 Task: Search one way flight ticket for 2 adults, 2 children, 2 infants in seat in first from Kansas City: Kansas City International Airport (was Mid-continent International) to Greenville: Pitt-greenville Airport on 5-2-2023. Choice of flights is Frontier. Number of bags: 2 carry on bags. Price is upto 81000. Outbound departure time preference is 7:30.
Action: Mouse moved to (306, 268)
Screenshot: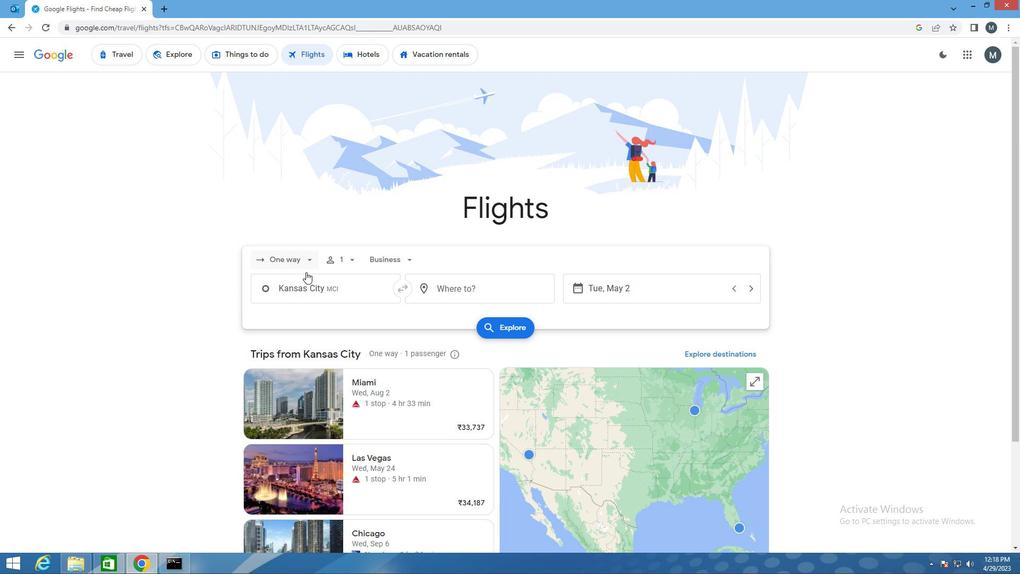 
Action: Mouse pressed left at (306, 268)
Screenshot: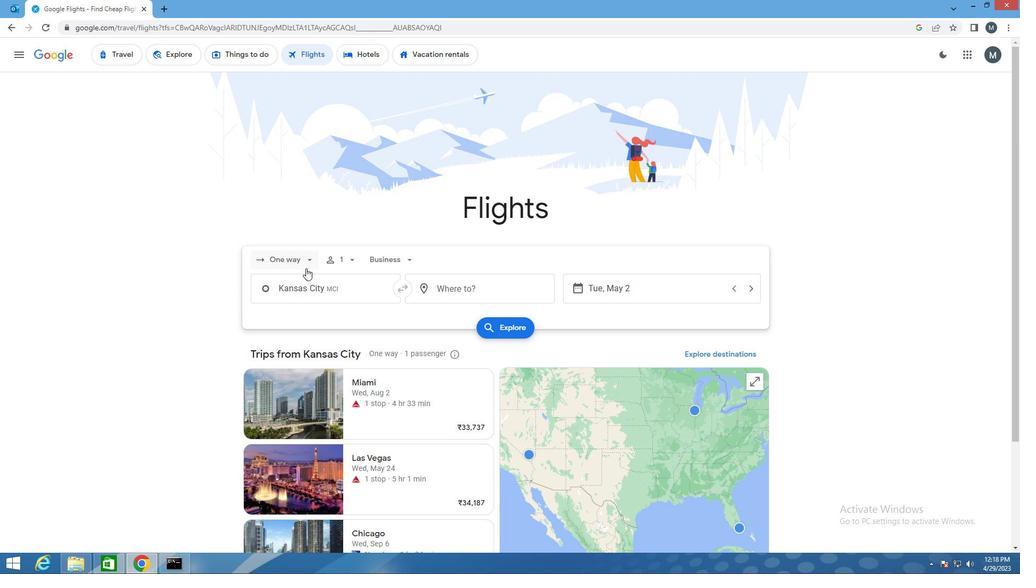 
Action: Mouse moved to (320, 305)
Screenshot: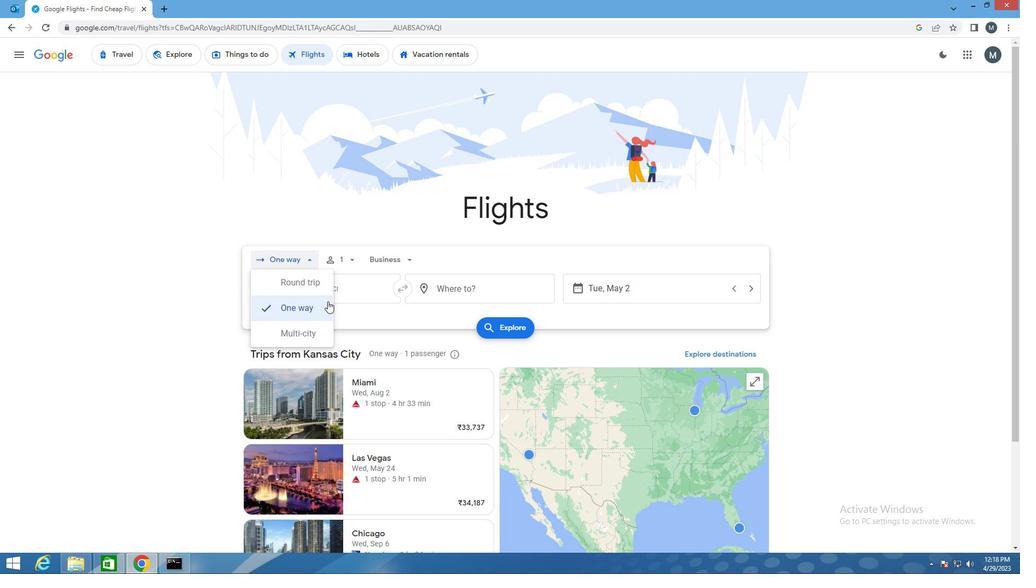 
Action: Mouse pressed left at (320, 305)
Screenshot: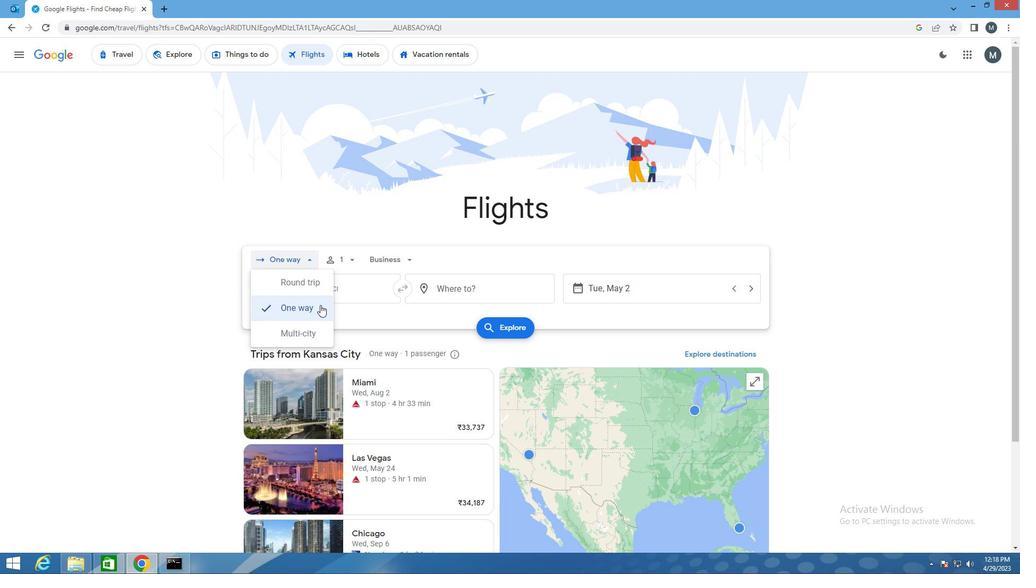 
Action: Mouse moved to (348, 266)
Screenshot: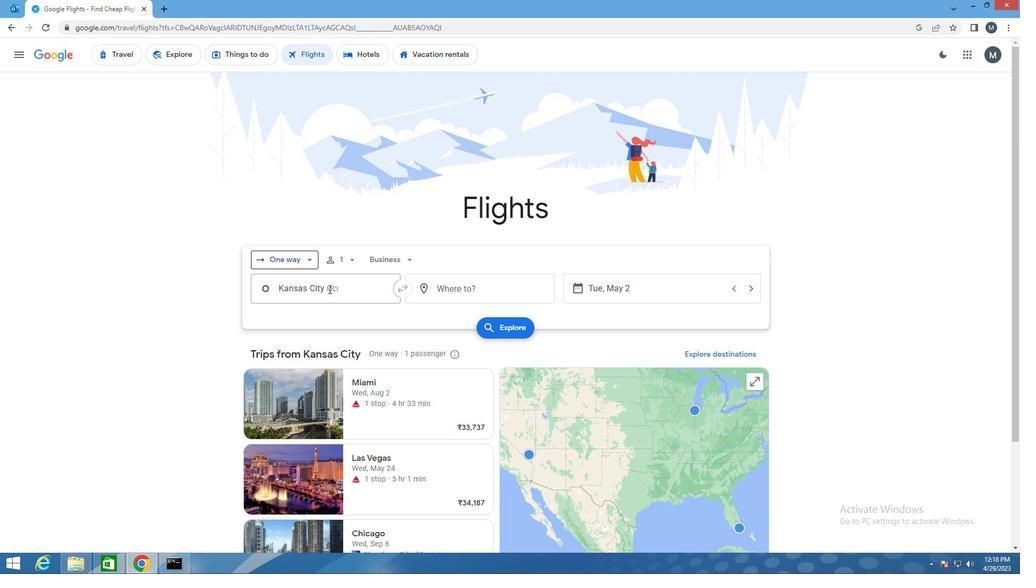 
Action: Mouse pressed left at (348, 266)
Screenshot: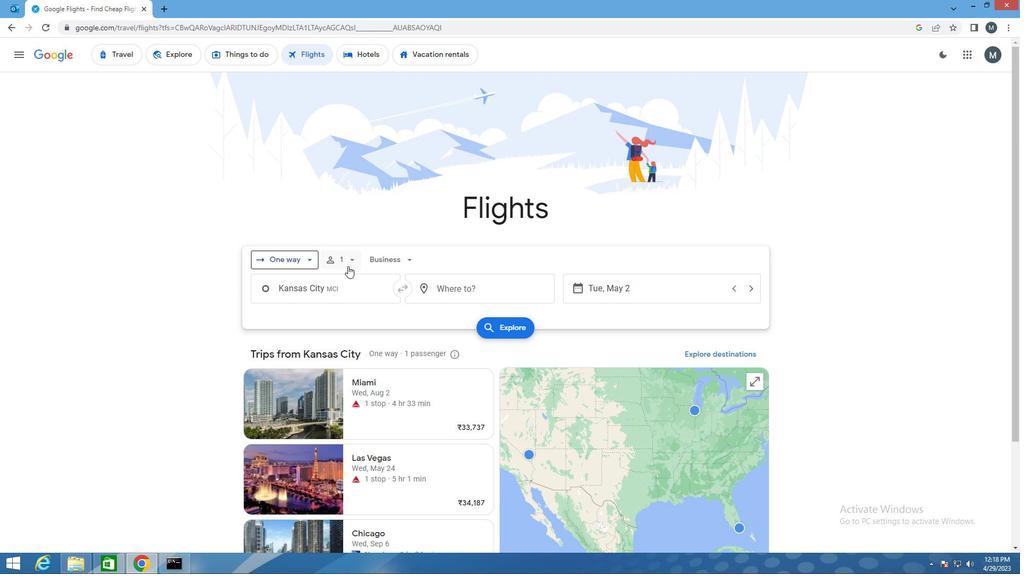 
Action: Mouse moved to (440, 288)
Screenshot: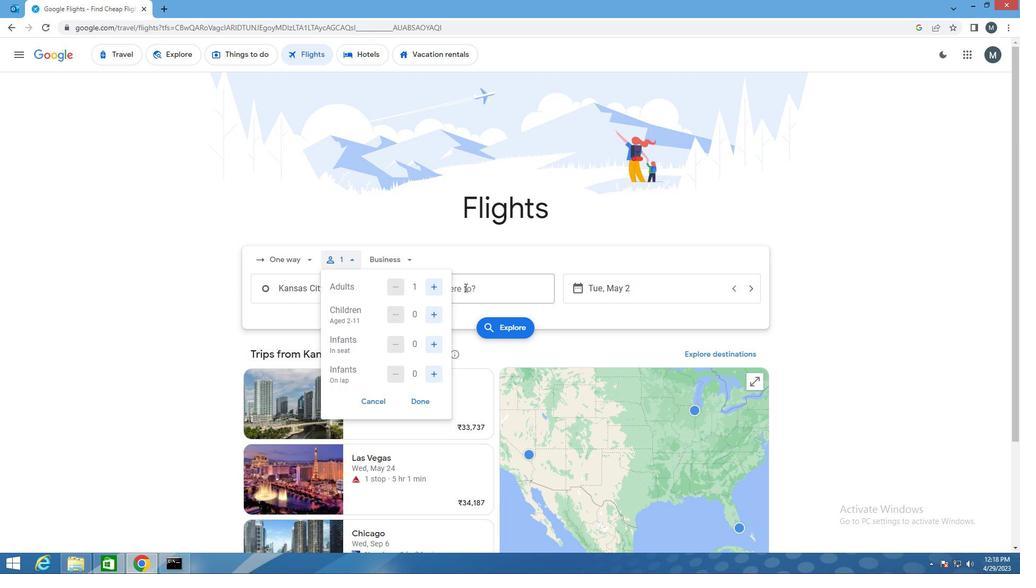 
Action: Mouse pressed left at (440, 288)
Screenshot: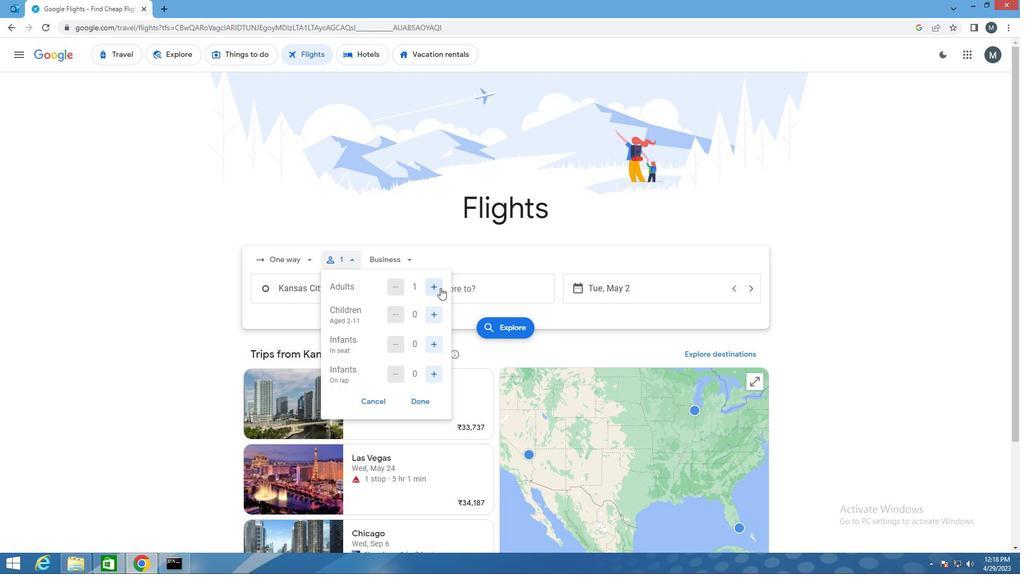 
Action: Mouse moved to (434, 314)
Screenshot: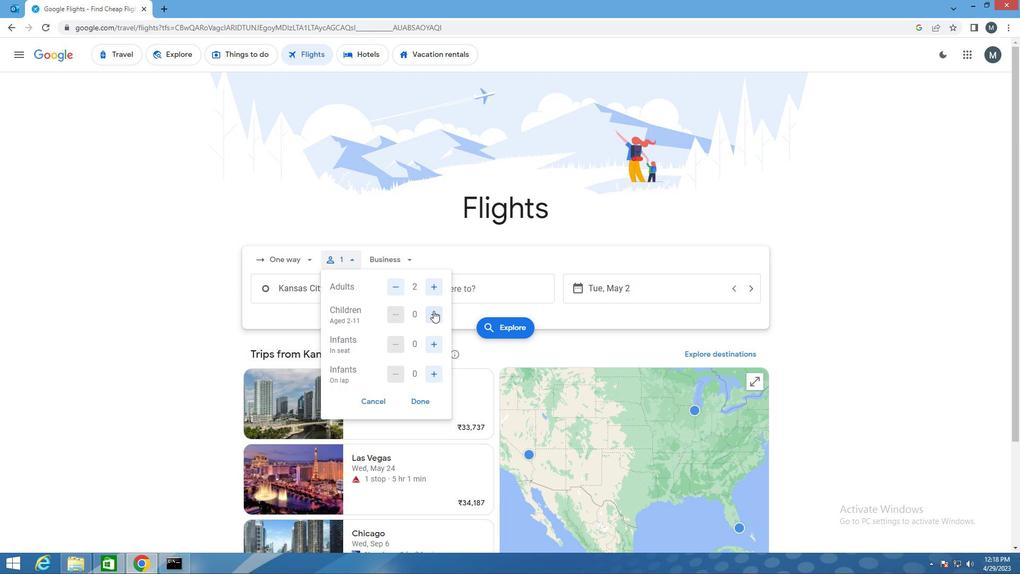 
Action: Mouse pressed left at (434, 314)
Screenshot: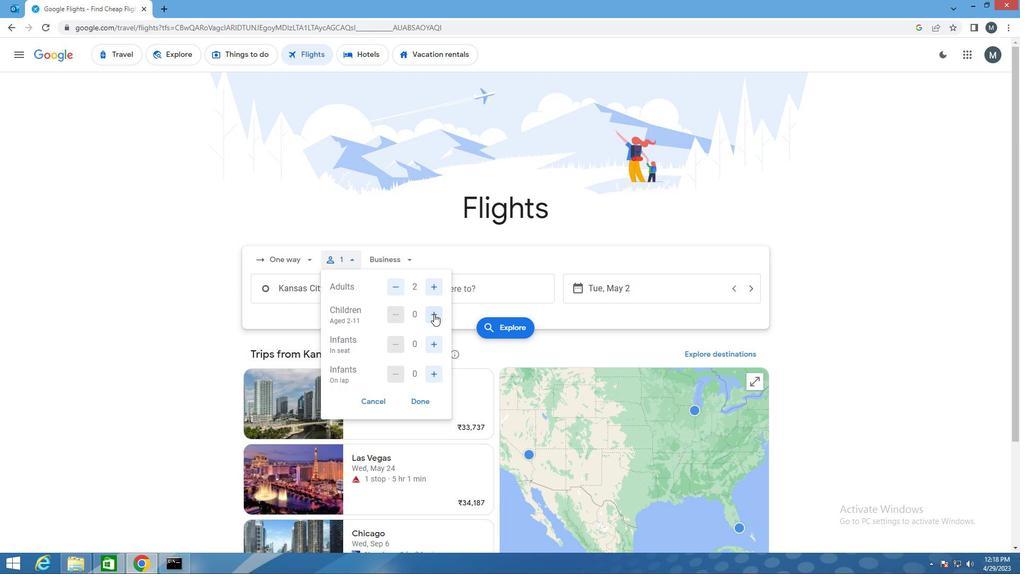 
Action: Mouse moved to (434, 314)
Screenshot: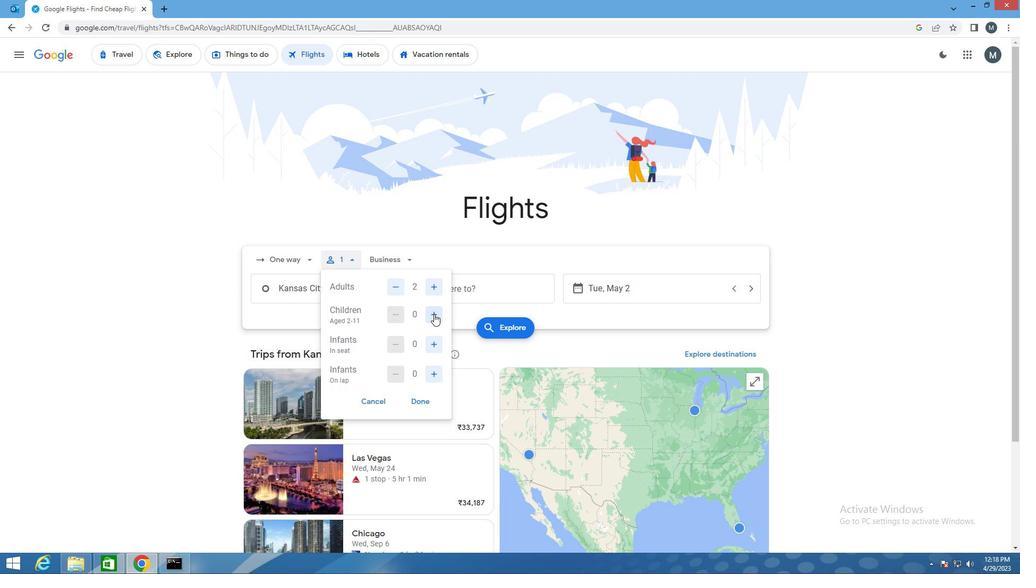 
Action: Mouse pressed left at (434, 314)
Screenshot: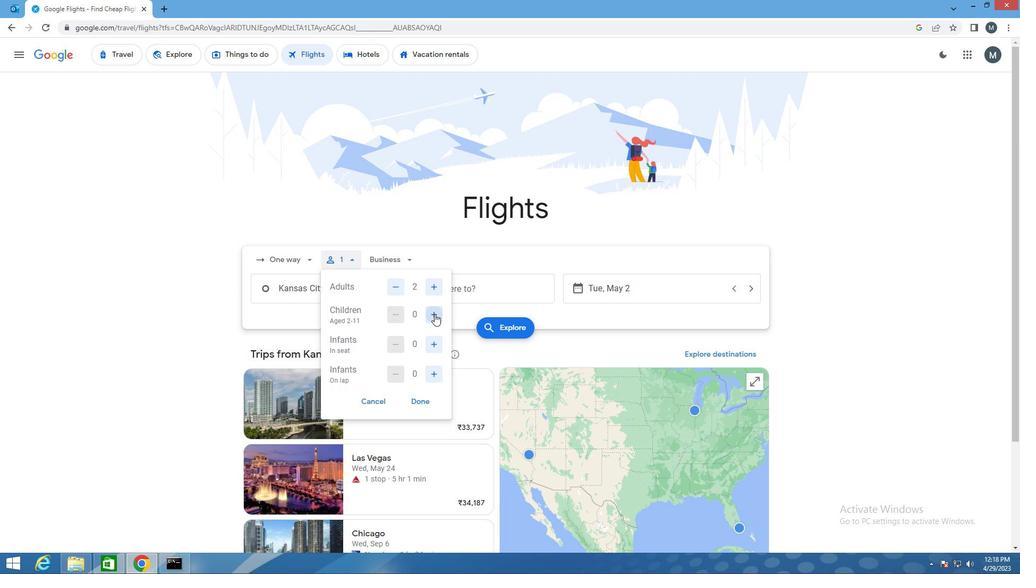 
Action: Mouse moved to (435, 345)
Screenshot: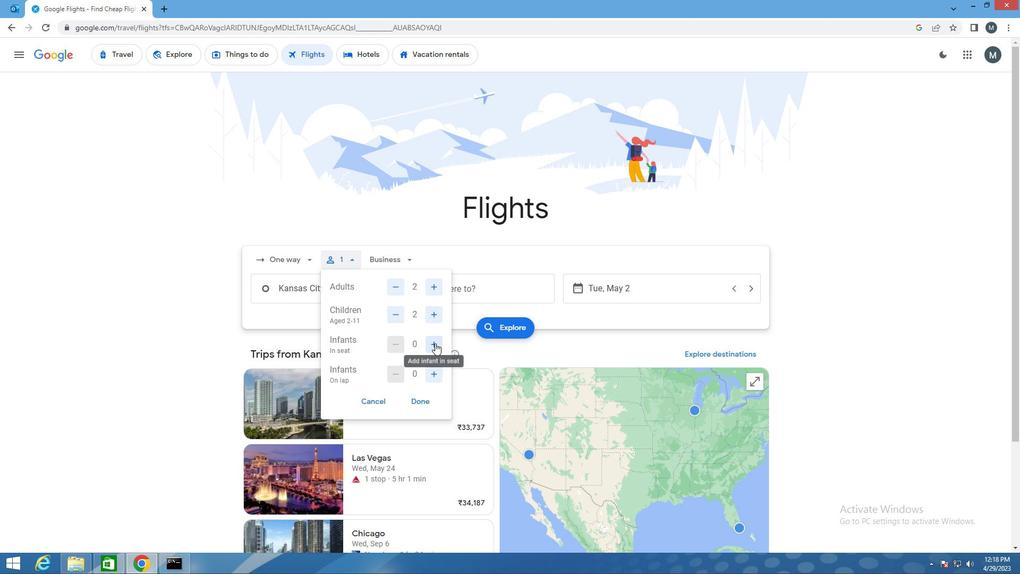 
Action: Mouse pressed left at (435, 345)
Screenshot: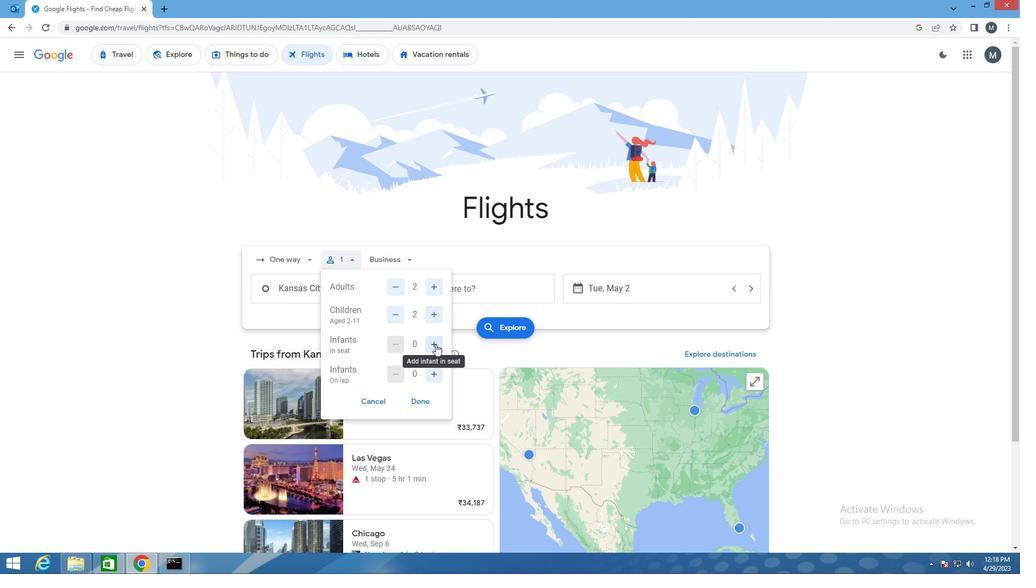 
Action: Mouse pressed left at (435, 345)
Screenshot: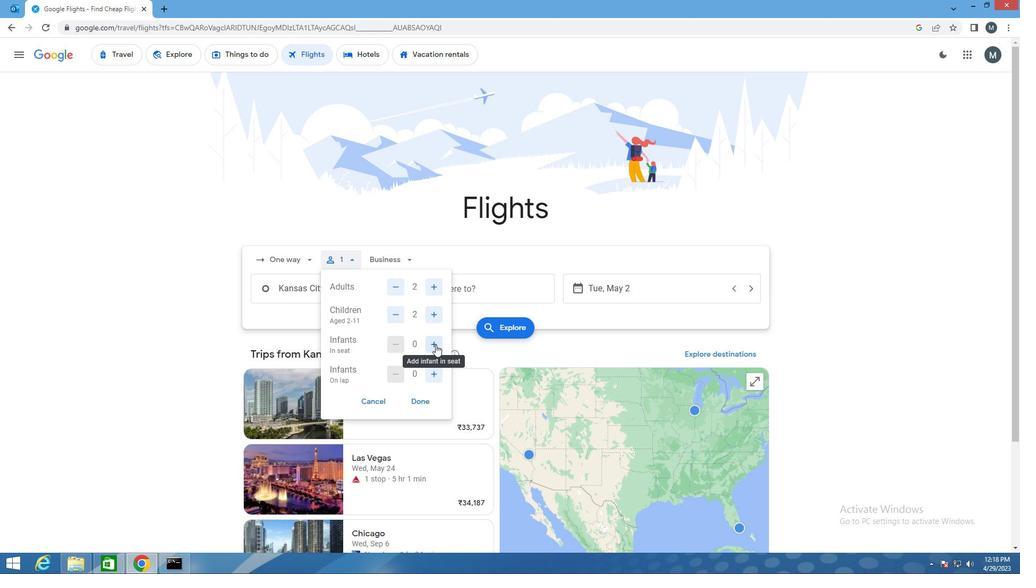 
Action: Mouse moved to (433, 400)
Screenshot: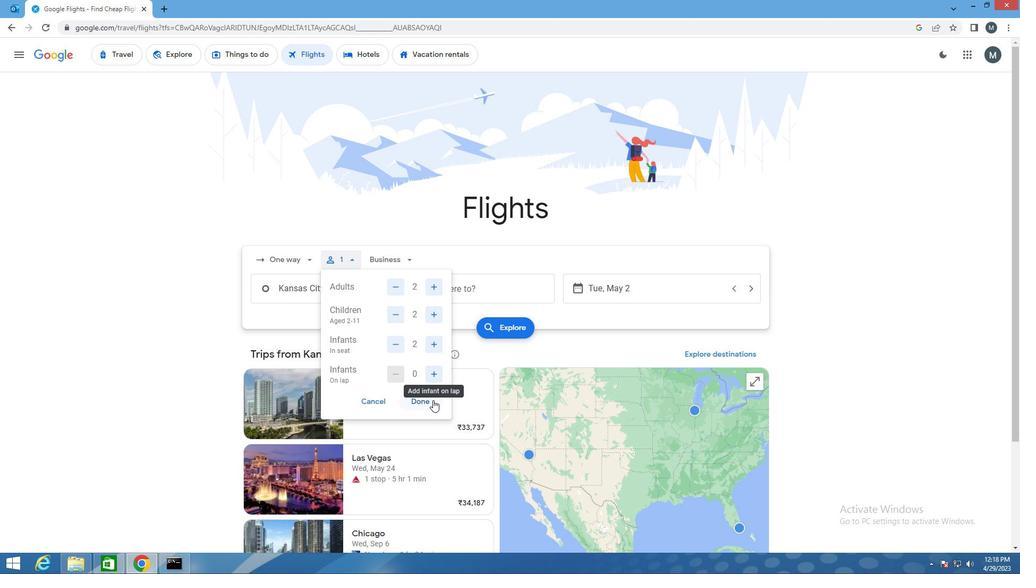 
Action: Mouse pressed left at (433, 400)
Screenshot: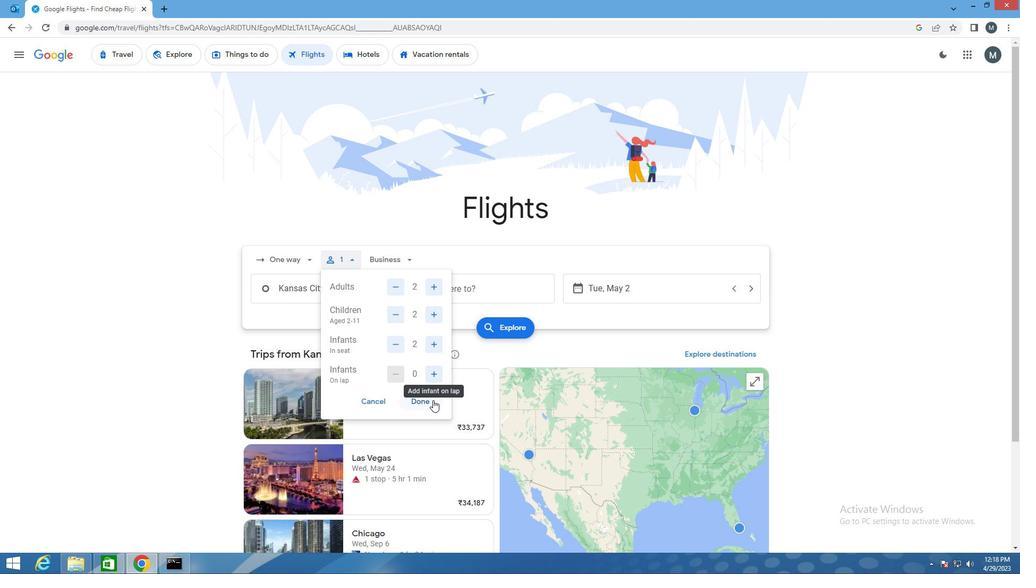 
Action: Mouse moved to (403, 257)
Screenshot: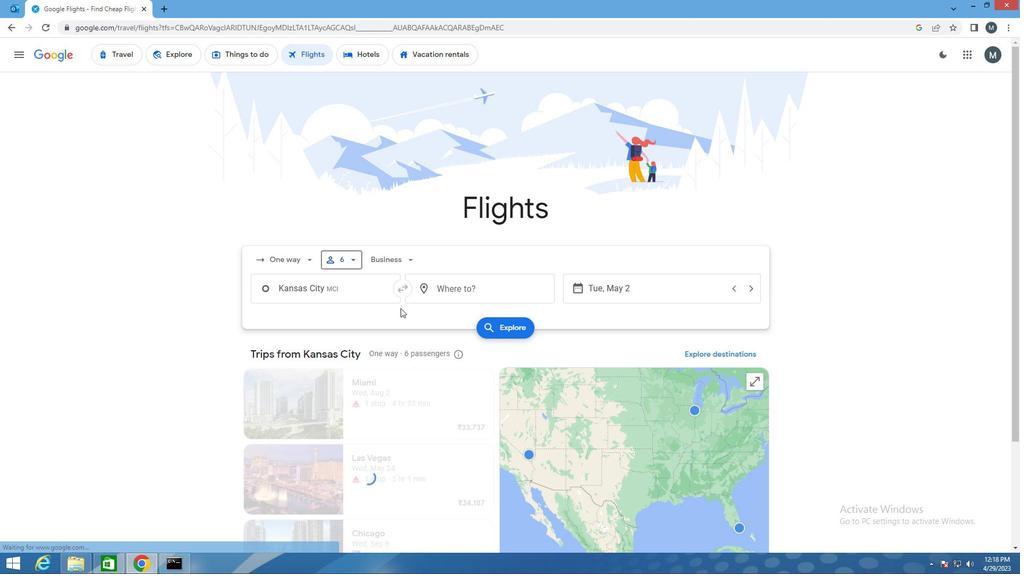 
Action: Mouse pressed left at (403, 257)
Screenshot: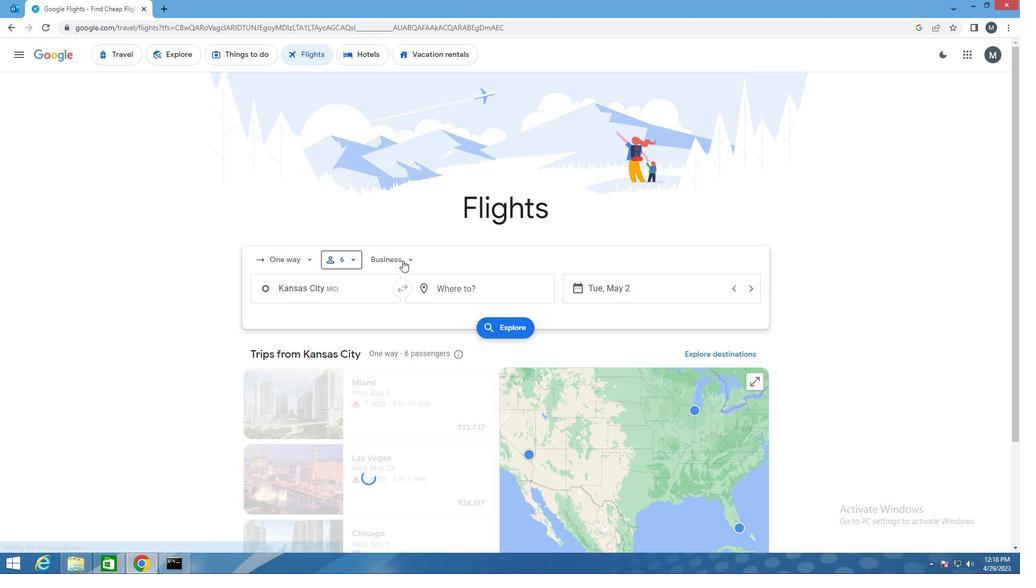 
Action: Mouse moved to (419, 356)
Screenshot: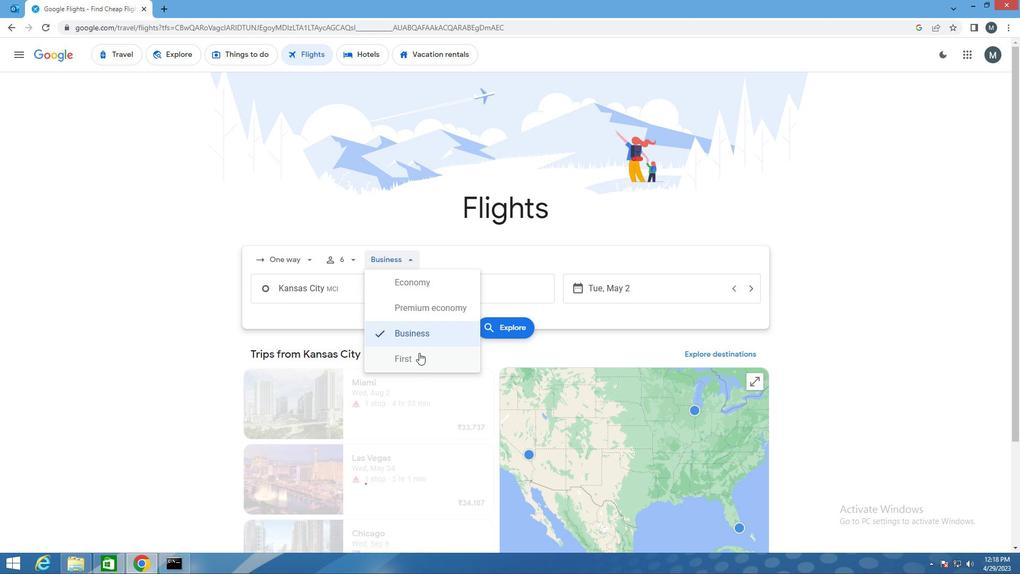 
Action: Mouse pressed left at (419, 356)
Screenshot: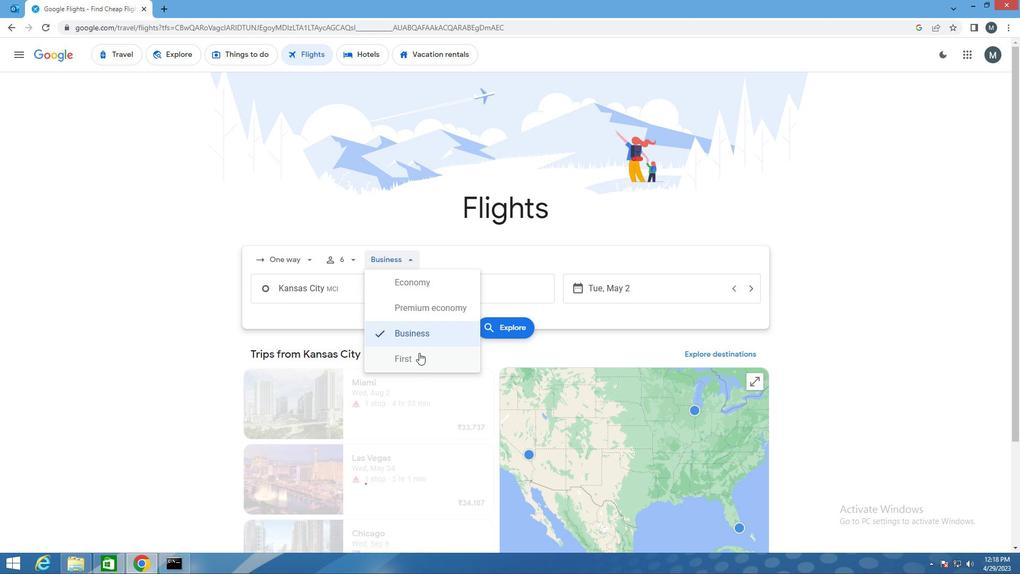 
Action: Mouse moved to (340, 286)
Screenshot: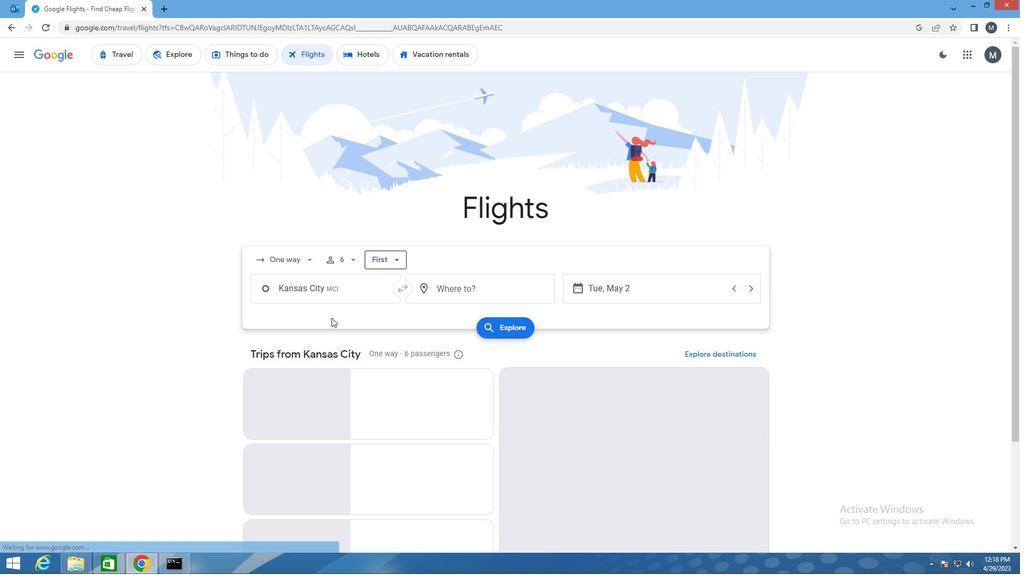 
Action: Mouse pressed left at (340, 286)
Screenshot: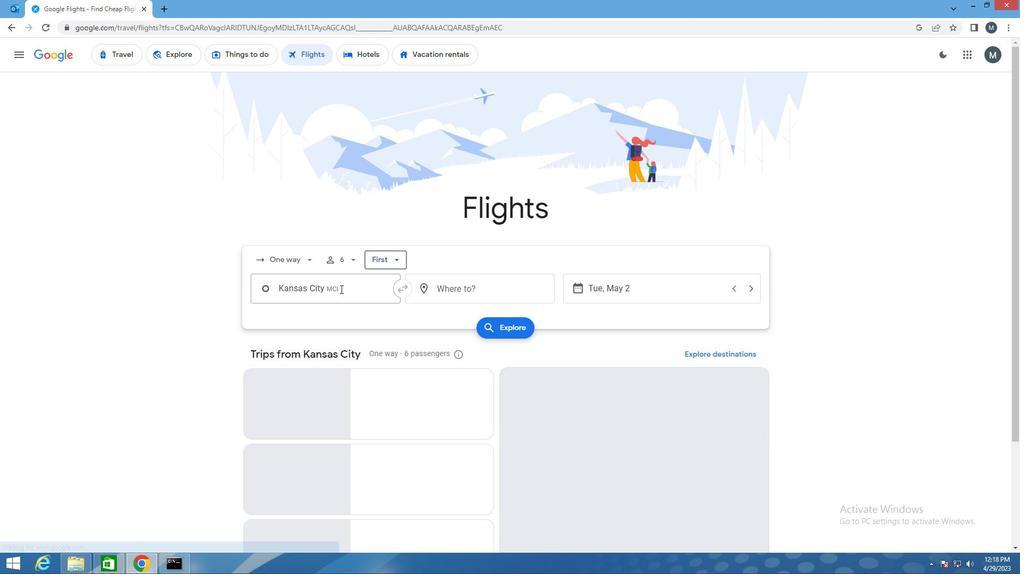 
Action: Key pressed m
Screenshot: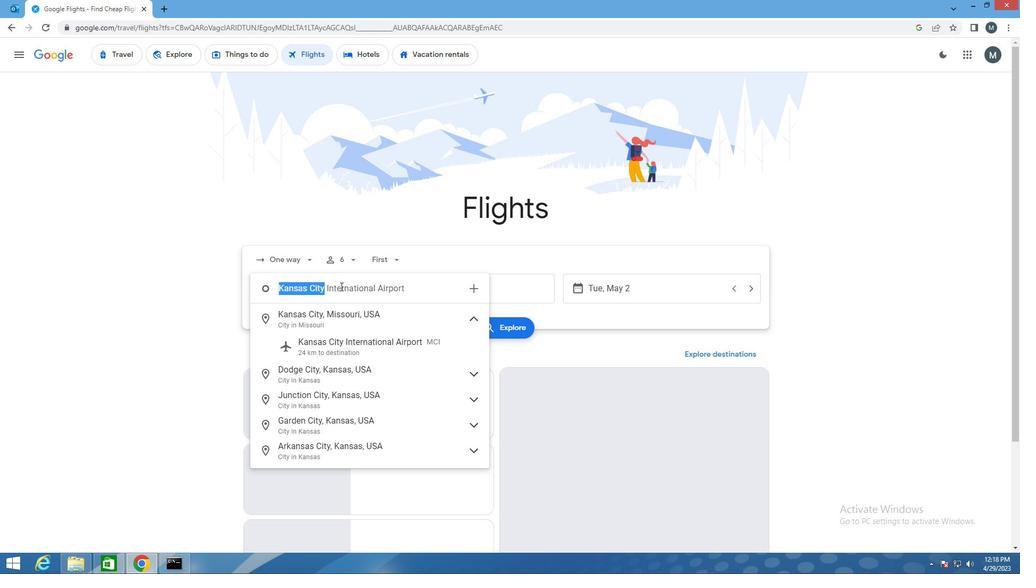 
Action: Mouse moved to (340, 286)
Screenshot: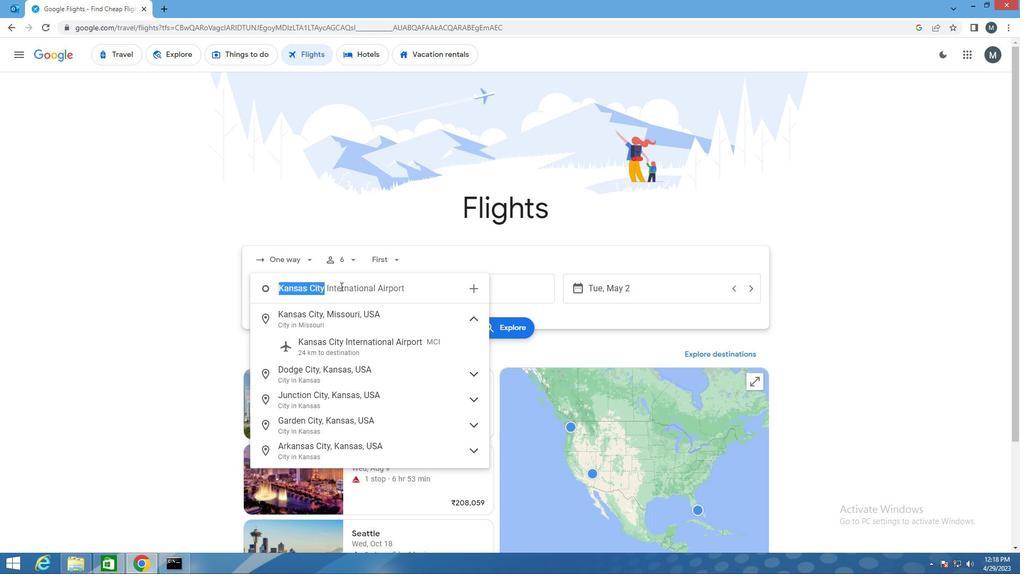 
Action: Key pressed ci
Screenshot: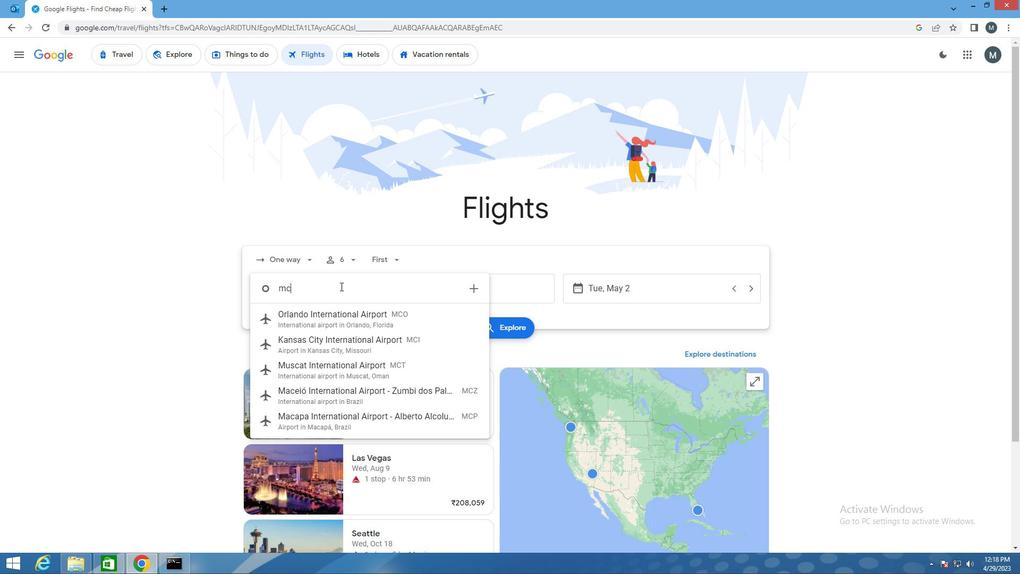 
Action: Mouse moved to (351, 321)
Screenshot: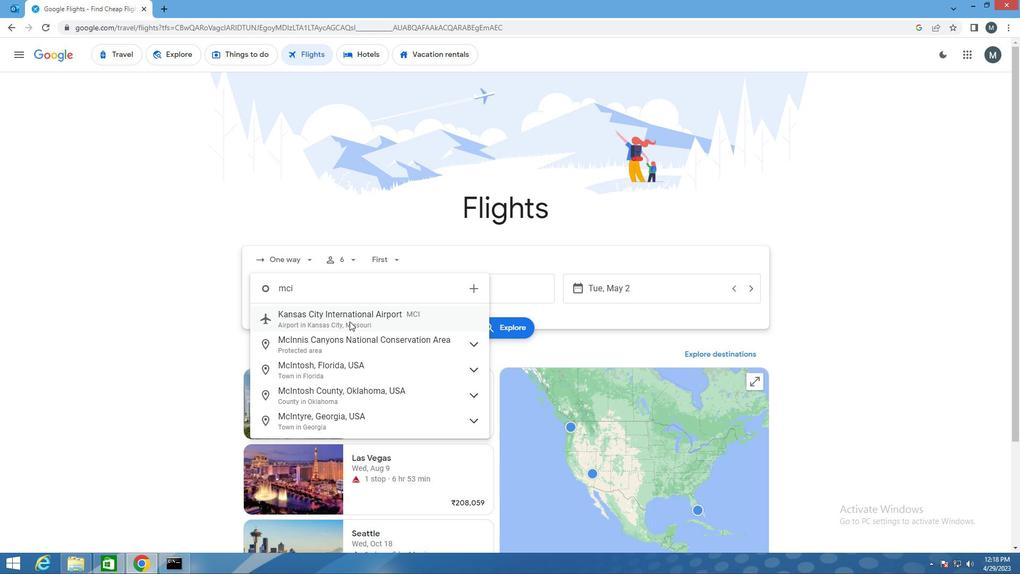 
Action: Mouse pressed left at (351, 321)
Screenshot: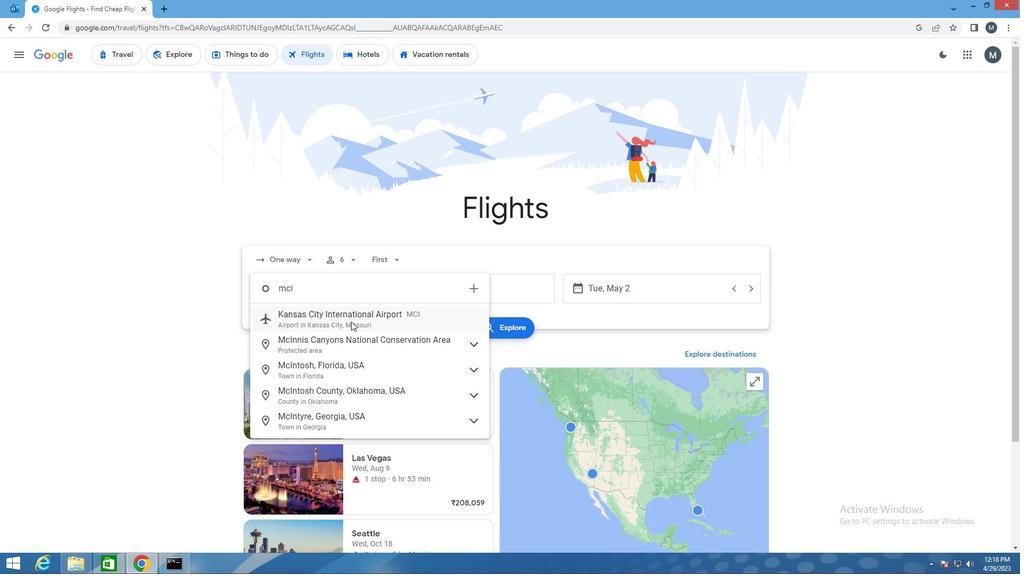 
Action: Mouse pressed left at (351, 321)
Screenshot: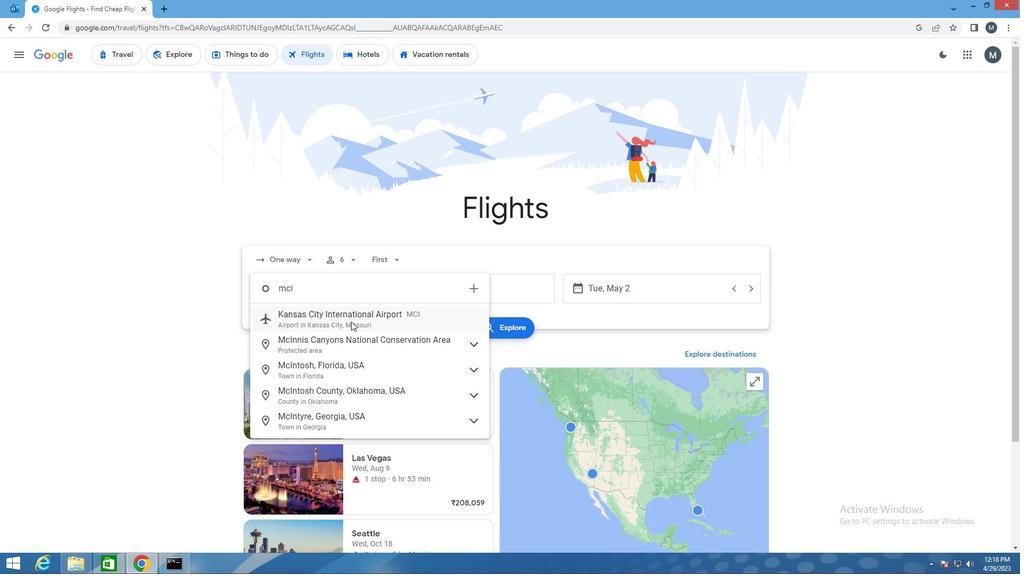 
Action: Mouse moved to (443, 294)
Screenshot: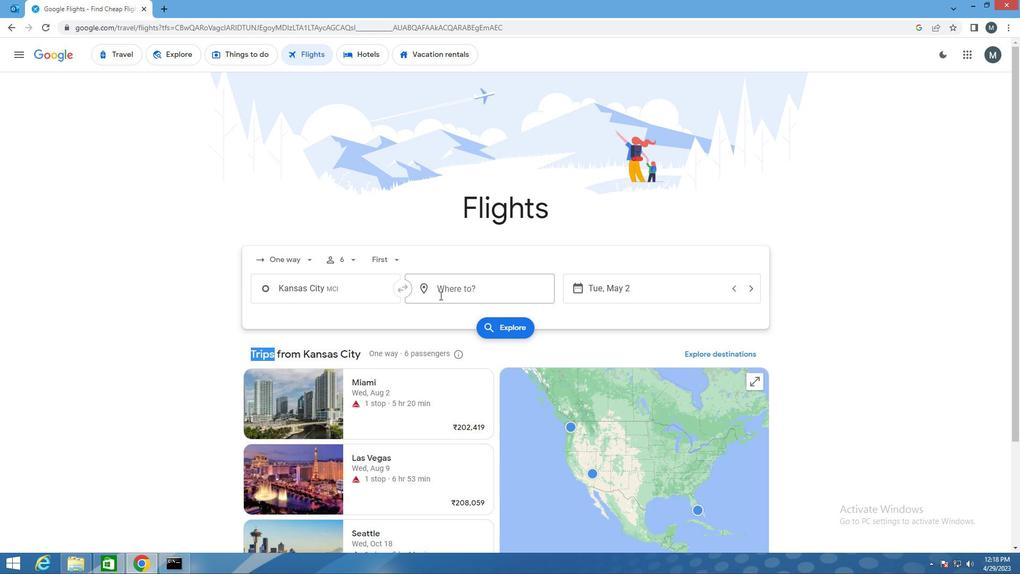 
Action: Mouse pressed left at (443, 294)
Screenshot: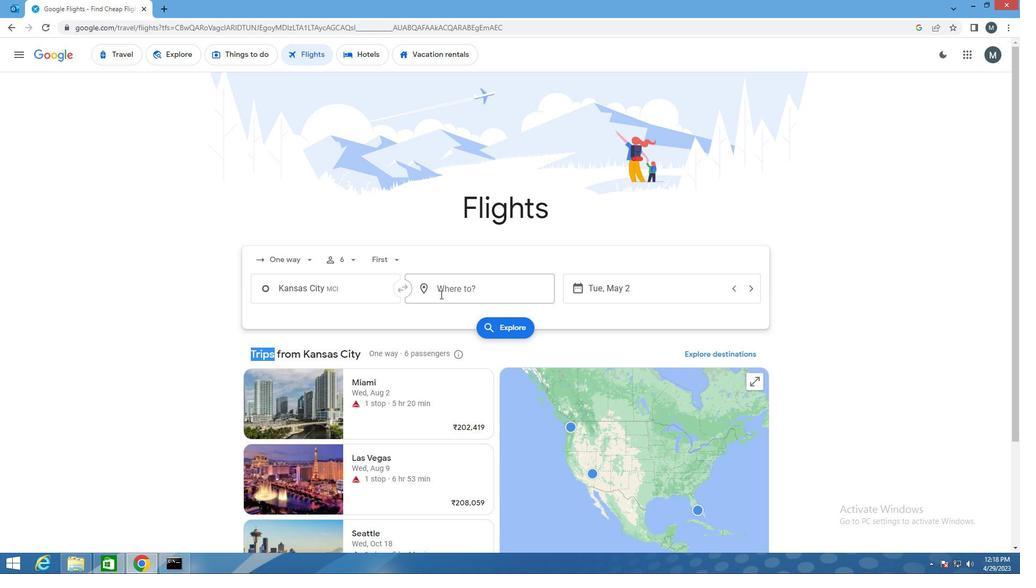
Action: Mouse moved to (436, 296)
Screenshot: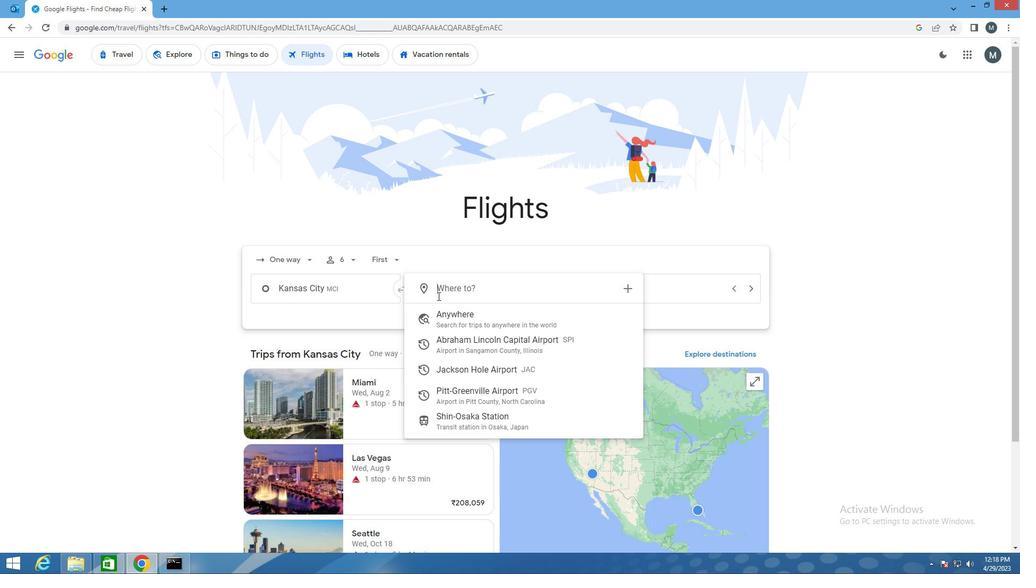
Action: Key pressed p
Screenshot: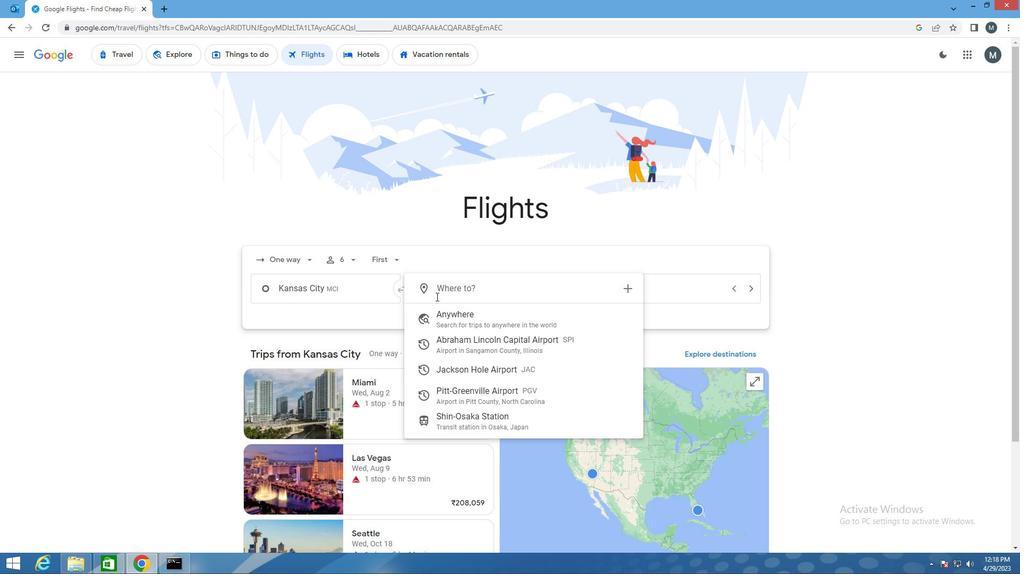 
Action: Mouse moved to (434, 297)
Screenshot: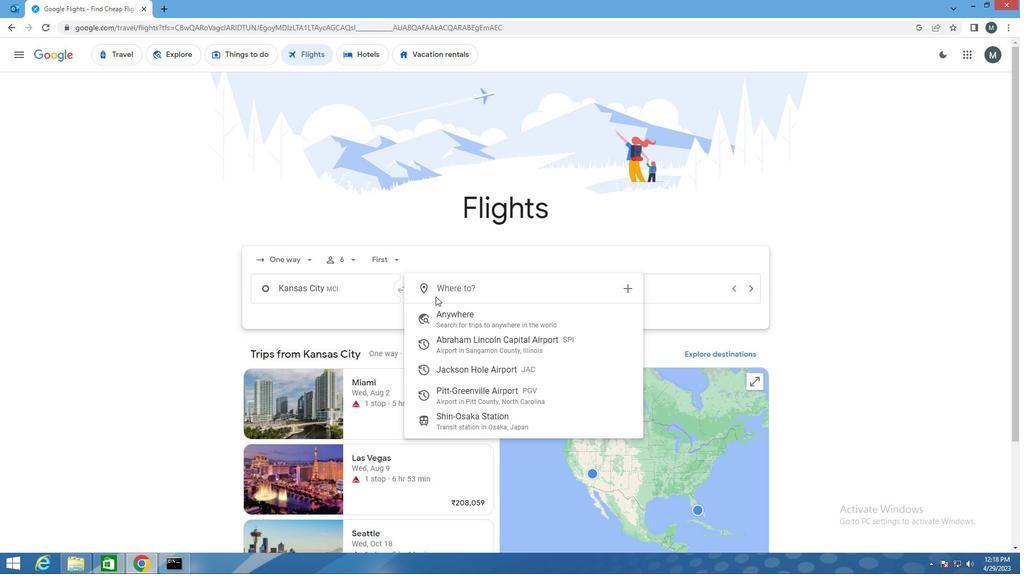 
Action: Key pressed c
Screenshot: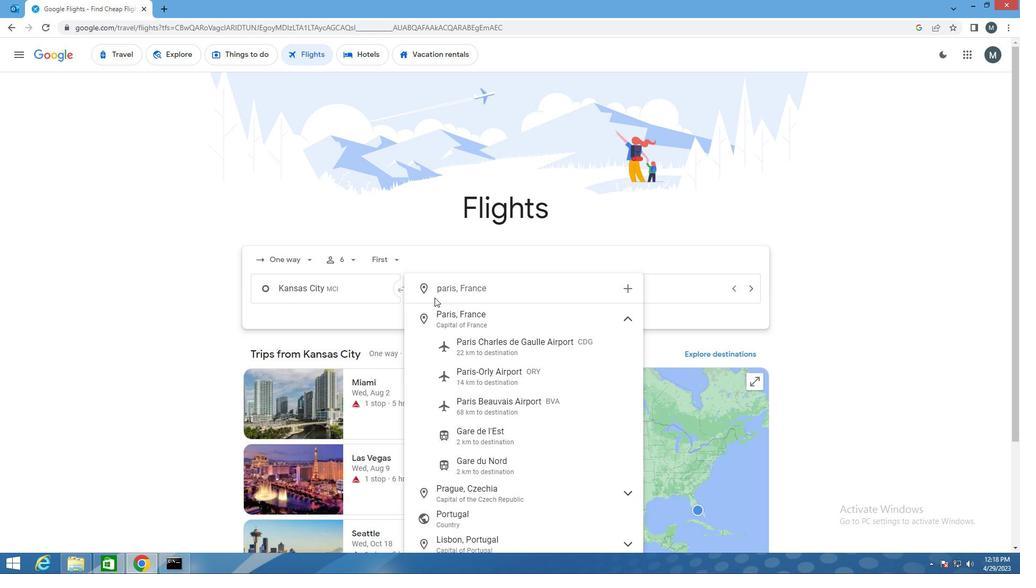 
Action: Mouse moved to (434, 298)
Screenshot: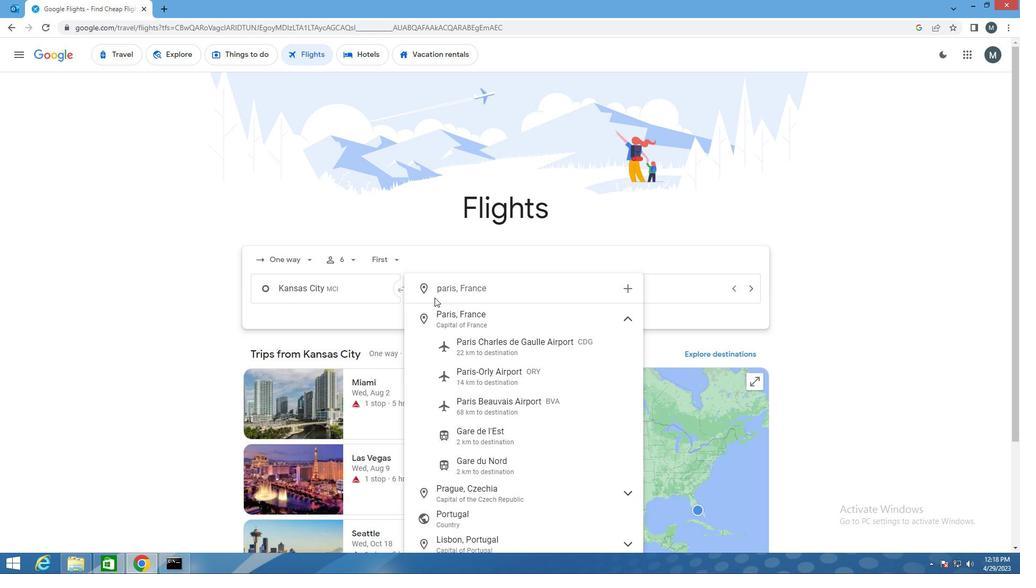 
Action: Key pressed b
Screenshot: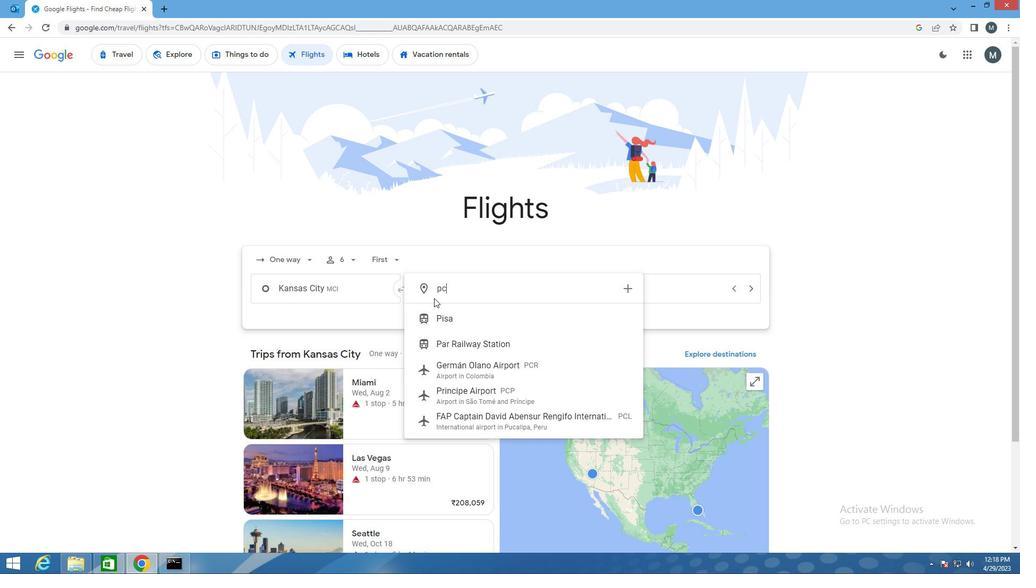 
Action: Mouse moved to (454, 307)
Screenshot: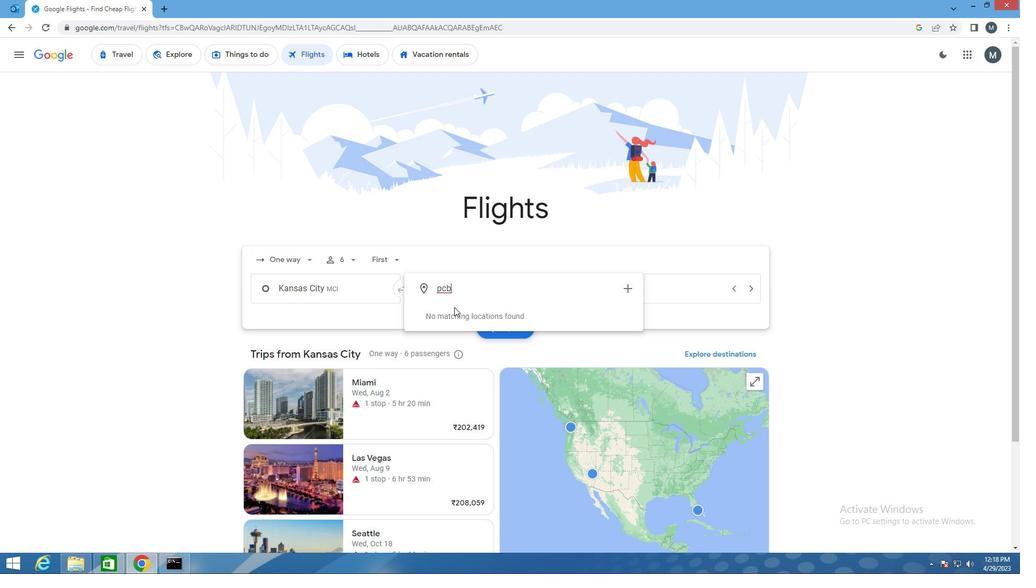 
Action: Key pressed <Key.backspace>
Screenshot: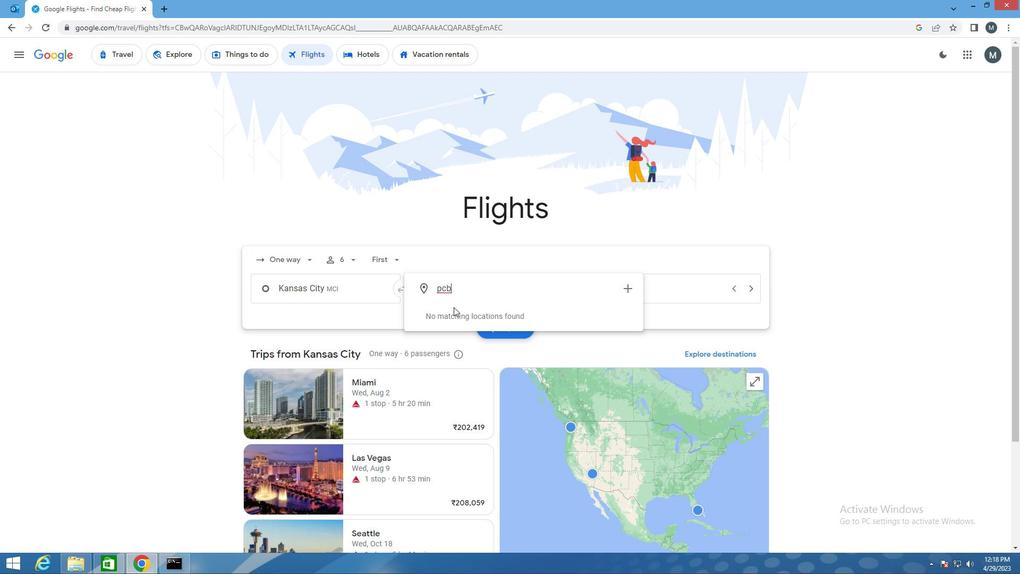 
Action: Mouse moved to (454, 307)
Screenshot: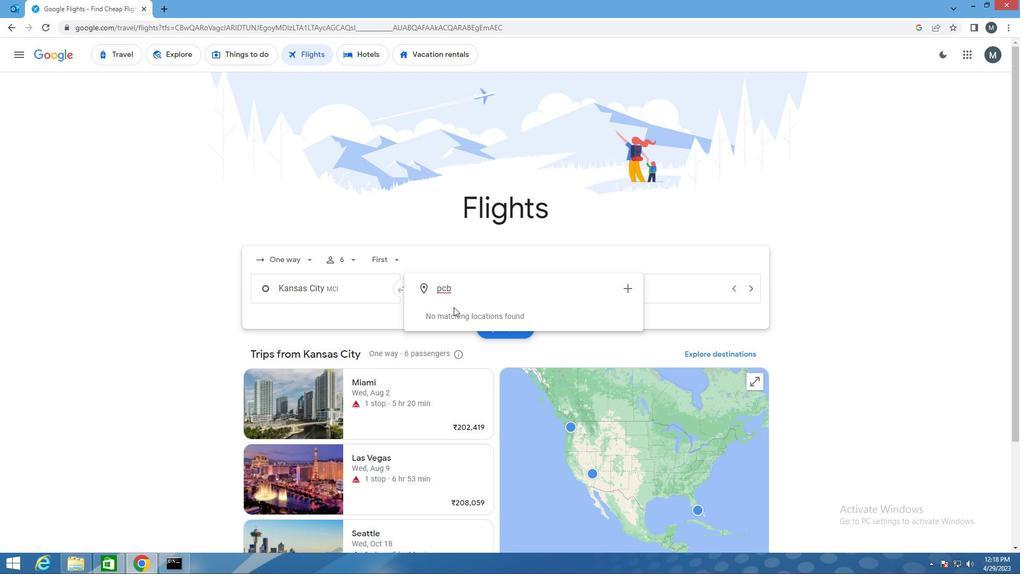 
Action: Key pressed <Key.backspace>
Screenshot: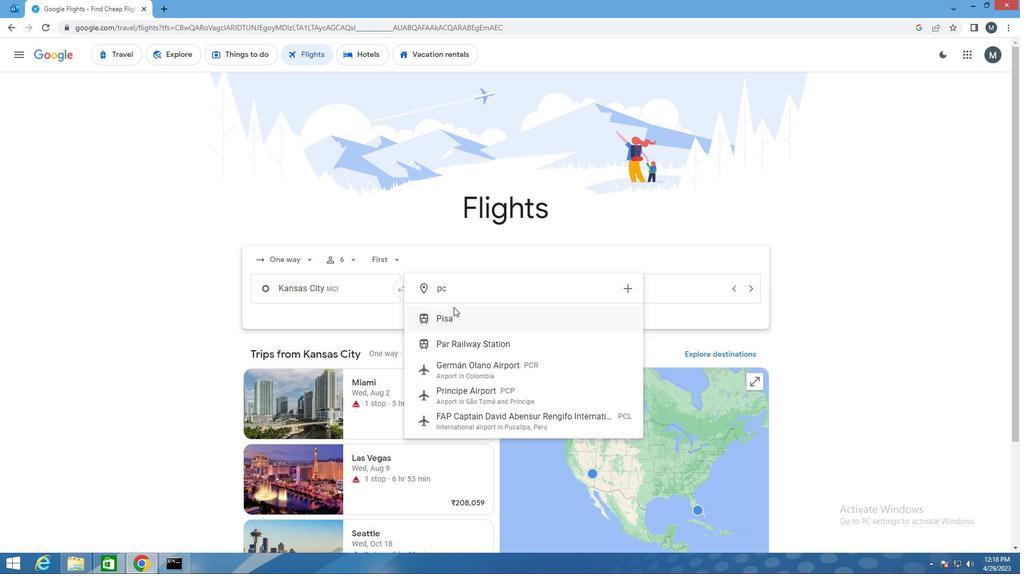 
Action: Mouse moved to (446, 309)
Screenshot: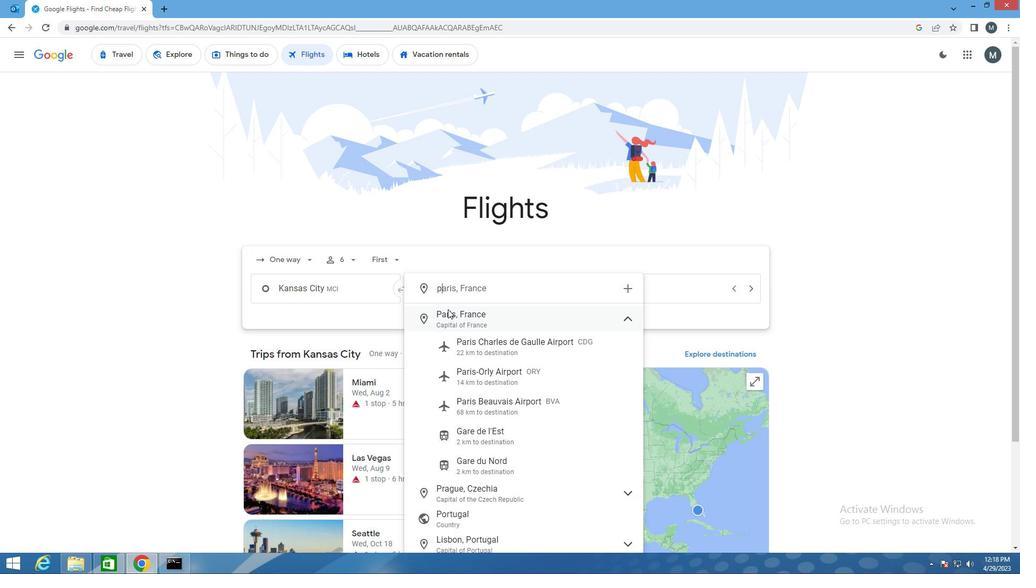 
Action: Key pressed gv
Screenshot: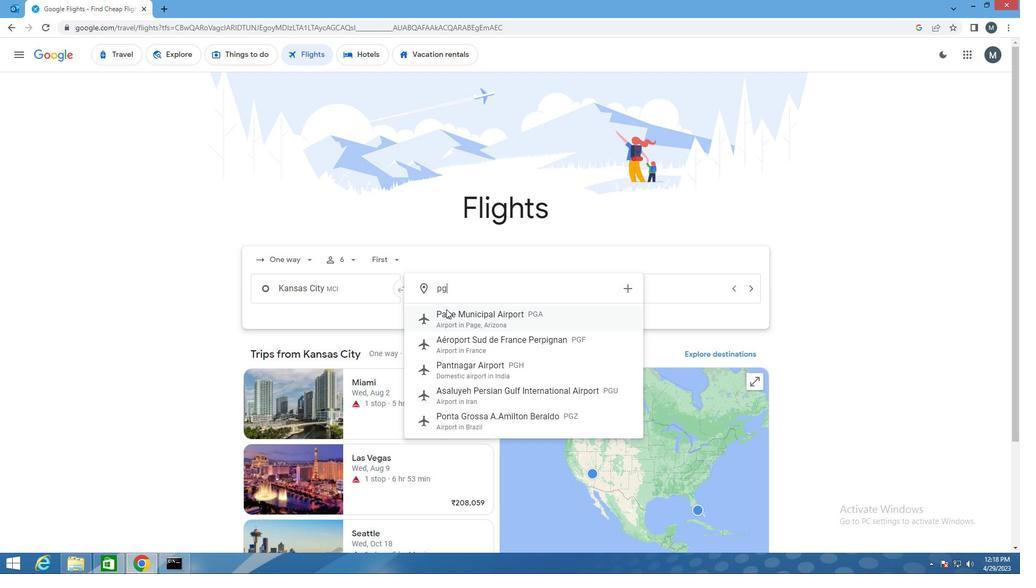 
Action: Mouse moved to (526, 321)
Screenshot: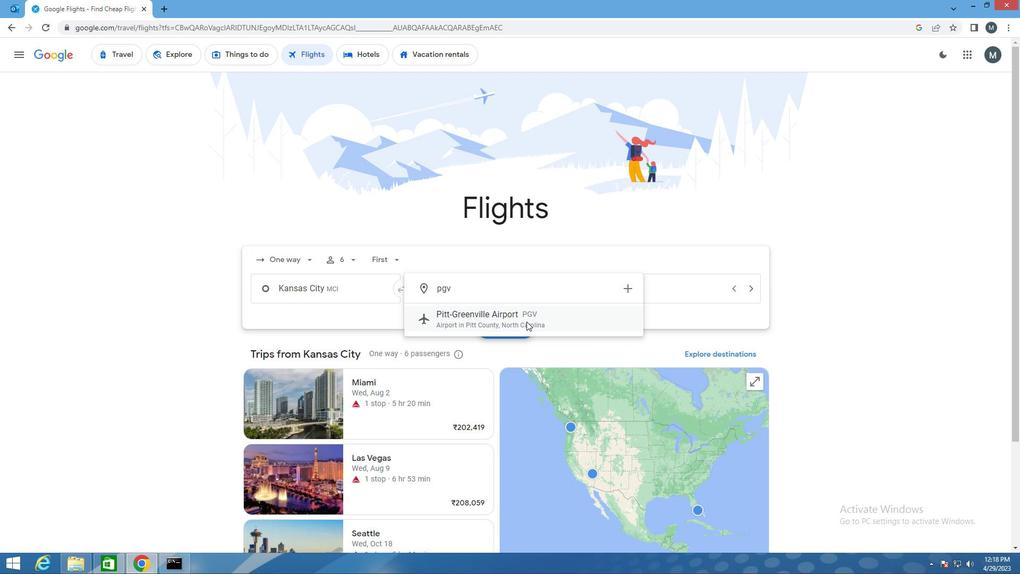 
Action: Mouse pressed left at (526, 321)
Screenshot: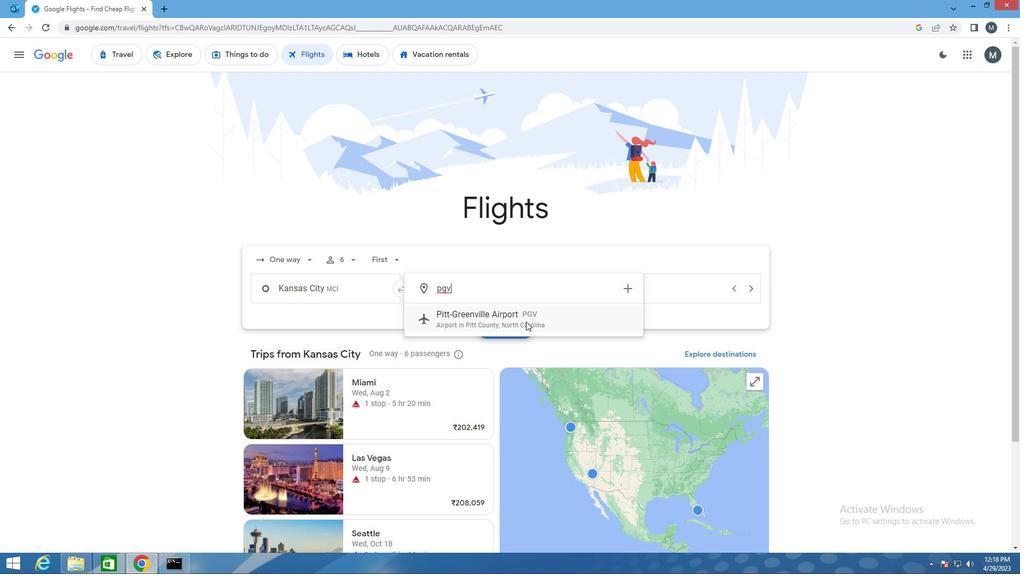 
Action: Mouse moved to (589, 291)
Screenshot: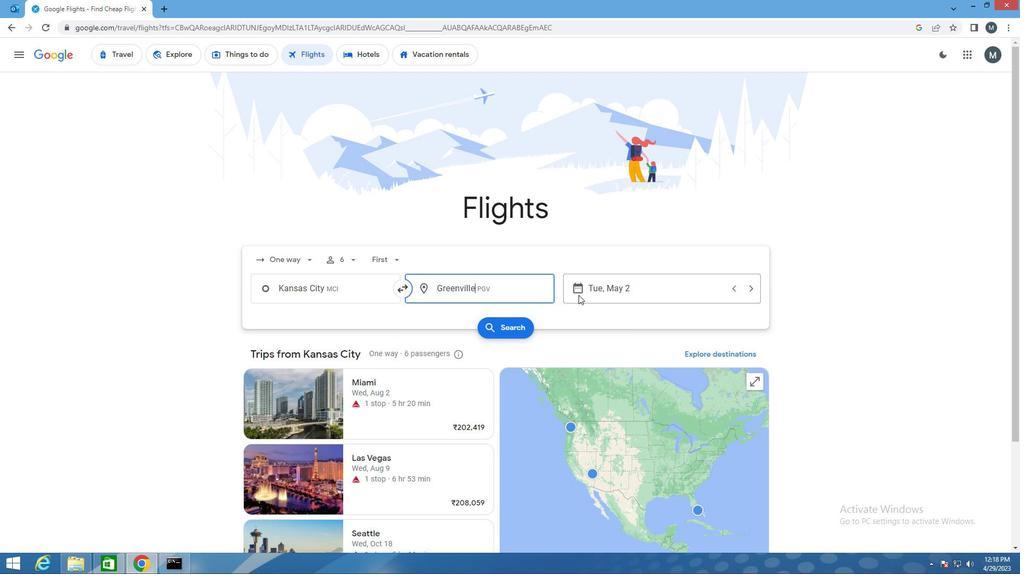 
Action: Mouse pressed left at (589, 291)
Screenshot: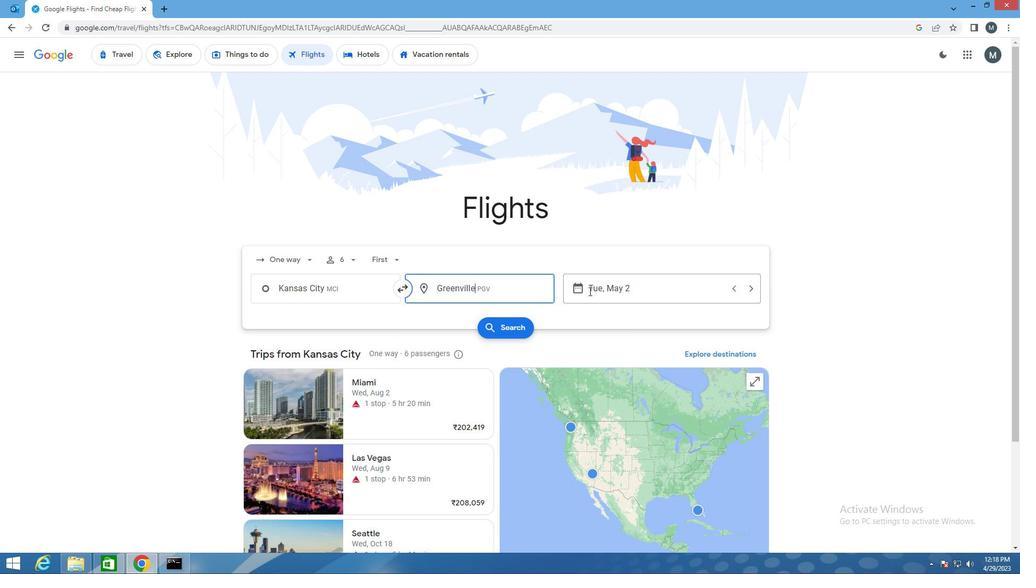 
Action: Mouse moved to (638, 359)
Screenshot: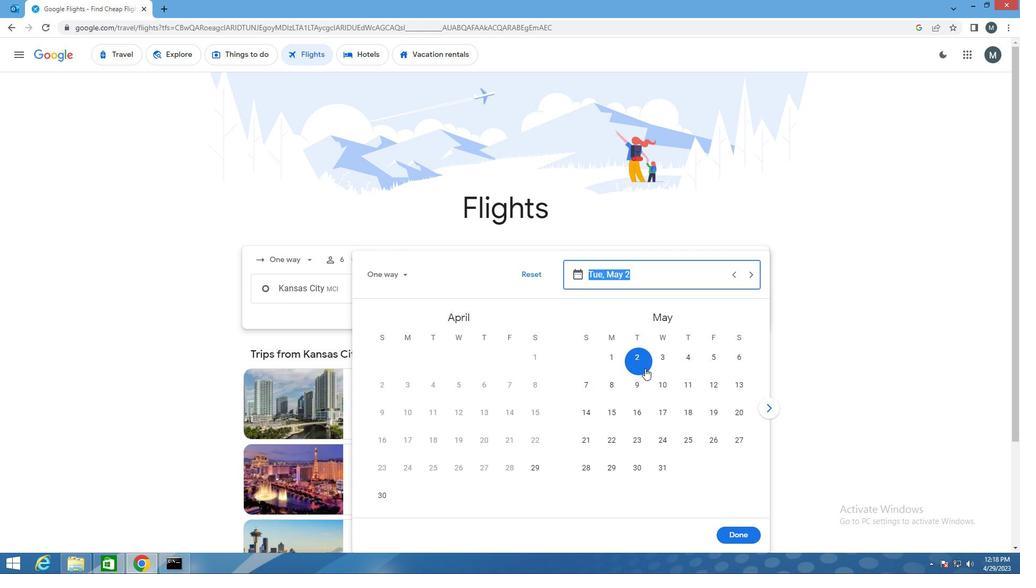 
Action: Mouse pressed left at (638, 359)
Screenshot: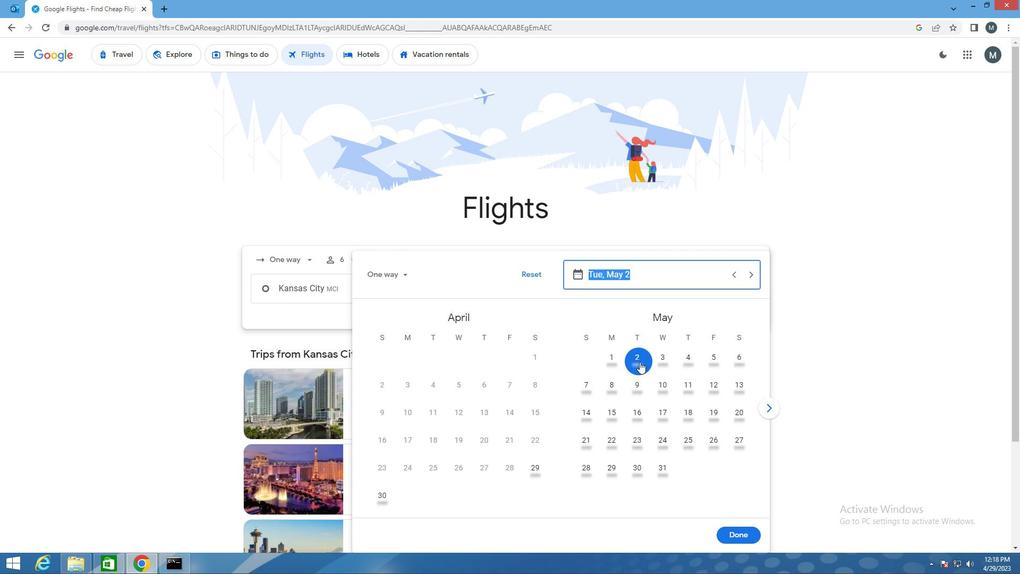 
Action: Mouse moved to (733, 529)
Screenshot: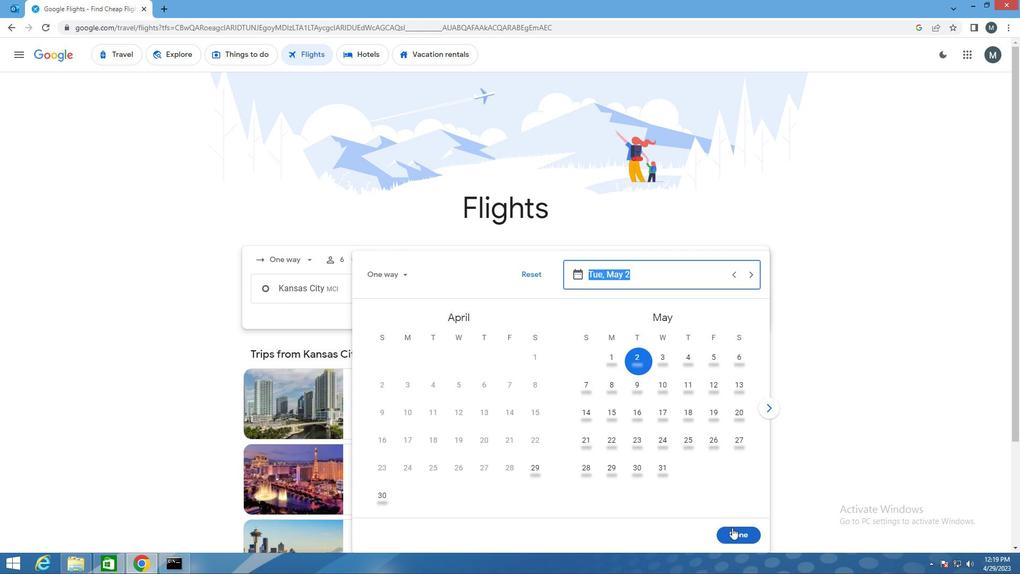 
Action: Mouse pressed left at (733, 529)
Screenshot: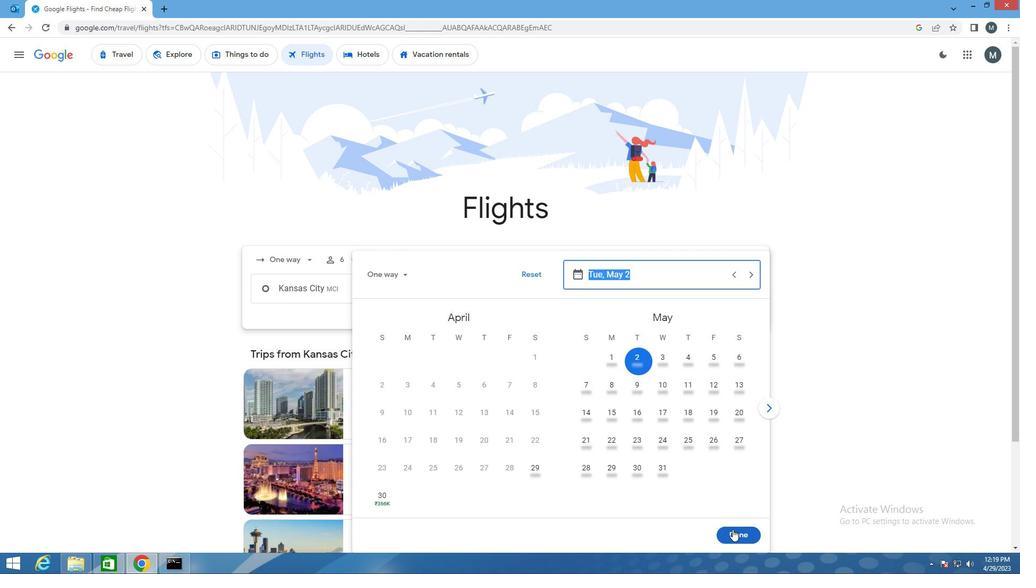 
Action: Mouse moved to (506, 330)
Screenshot: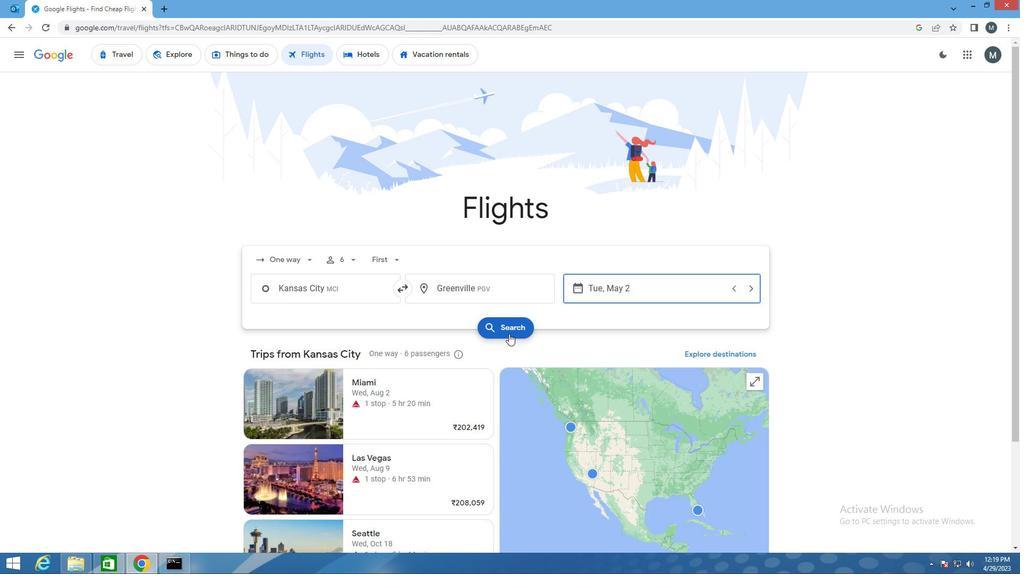 
Action: Mouse pressed left at (506, 330)
Screenshot: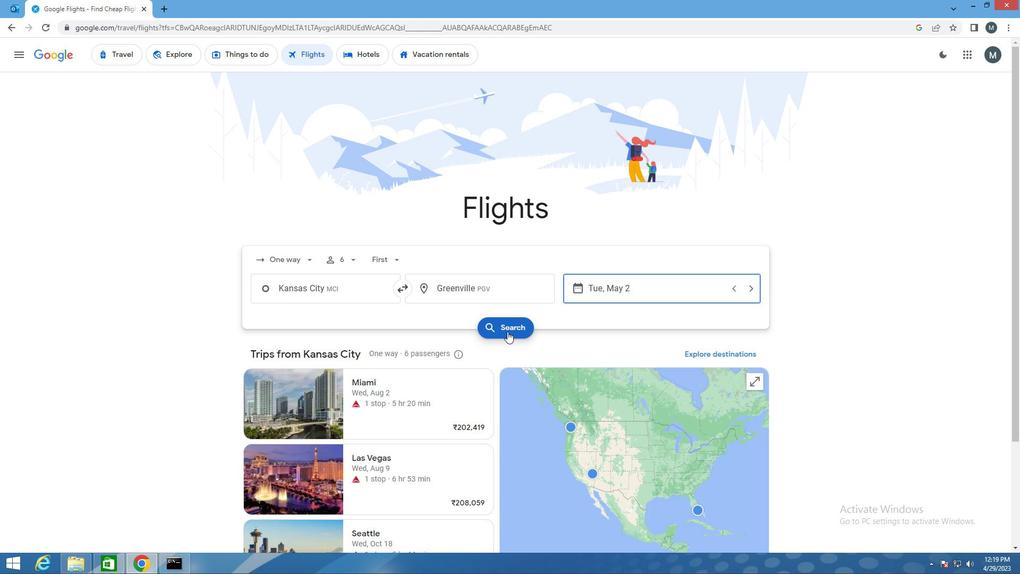 
Action: Mouse moved to (272, 147)
Screenshot: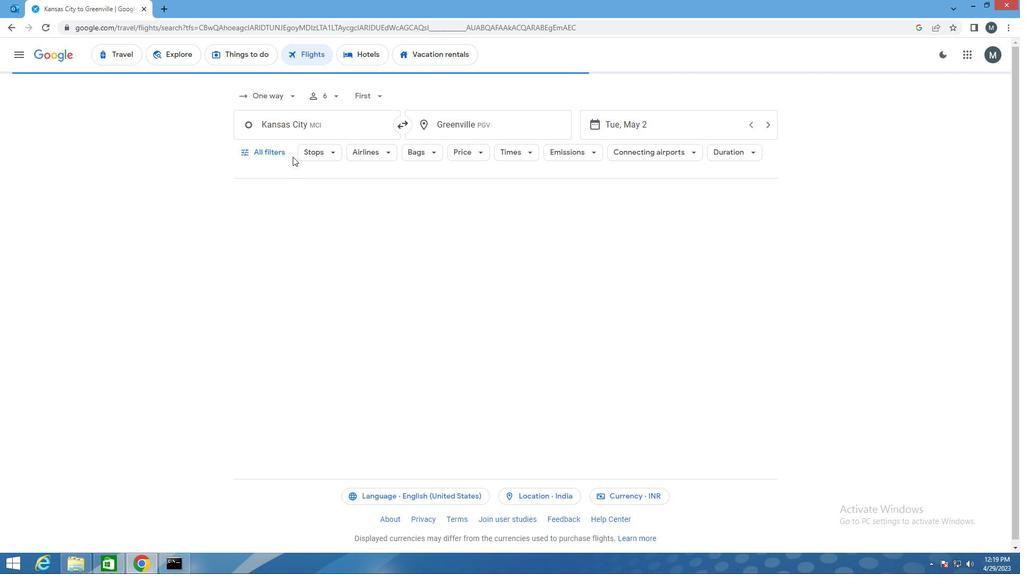 
Action: Mouse pressed left at (272, 147)
Screenshot: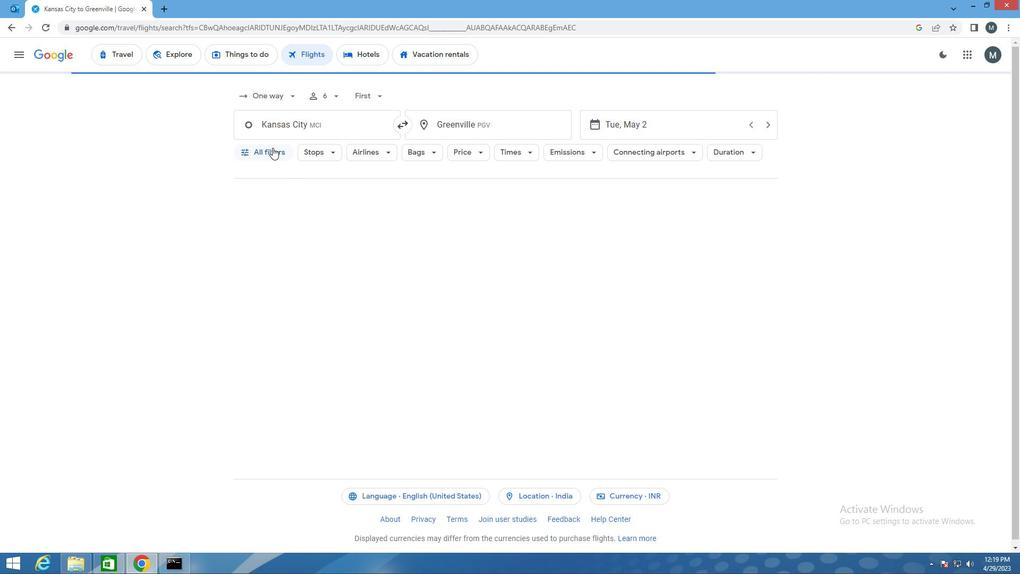 
Action: Mouse moved to (391, 384)
Screenshot: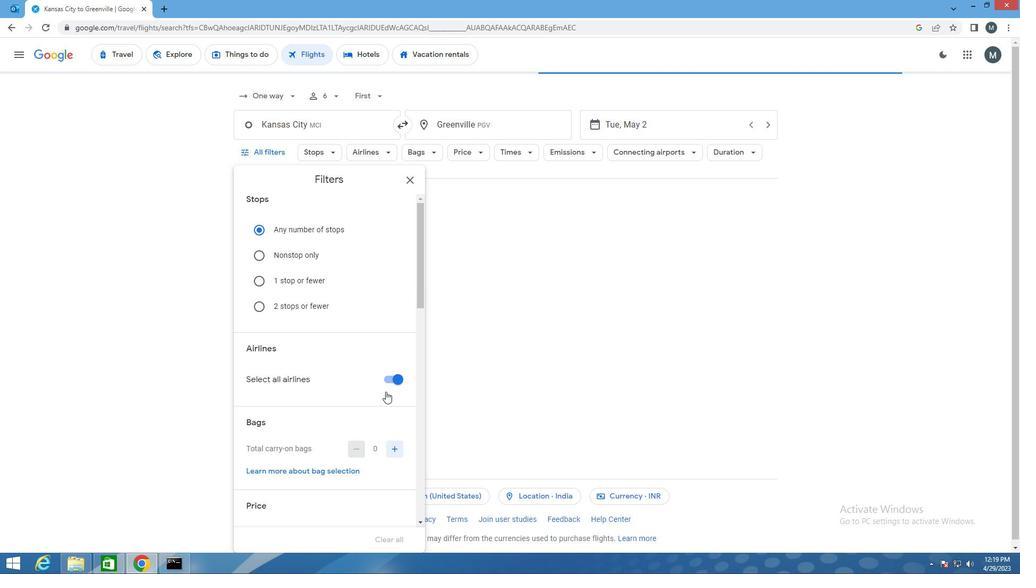 
Action: Mouse pressed left at (391, 384)
Screenshot: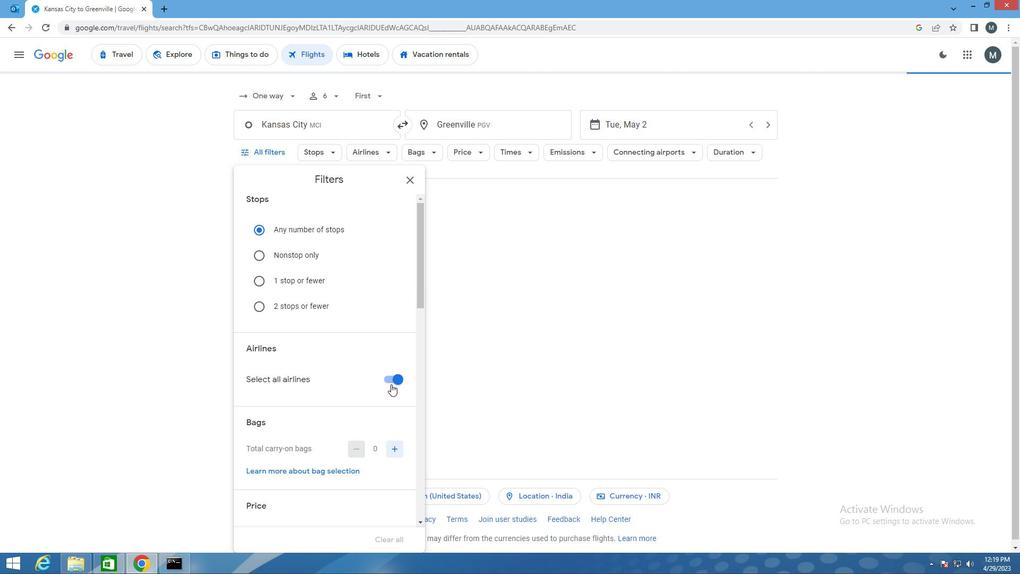 
Action: Mouse moved to (371, 359)
Screenshot: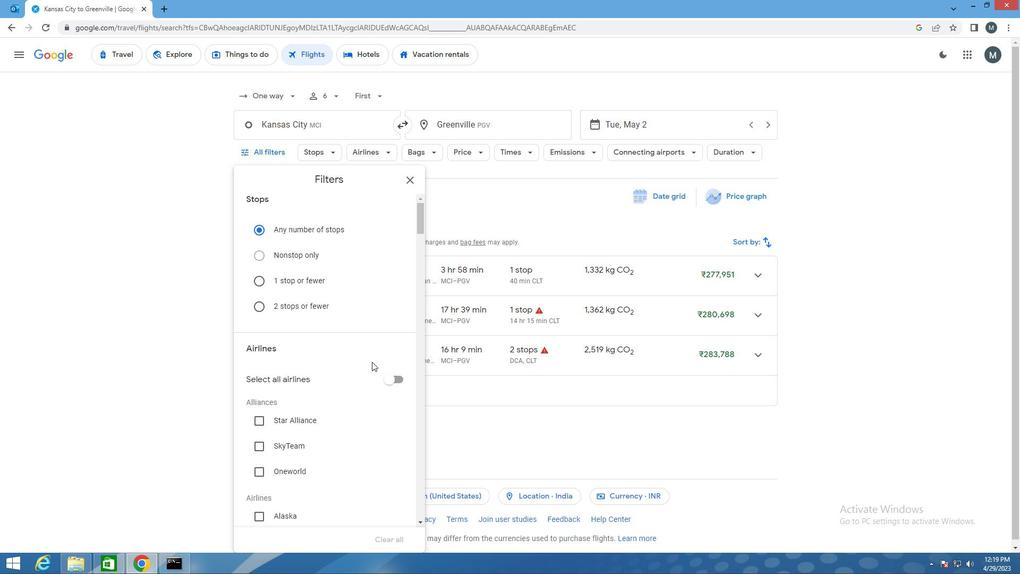 
Action: Mouse scrolled (371, 358) with delta (0, 0)
Screenshot: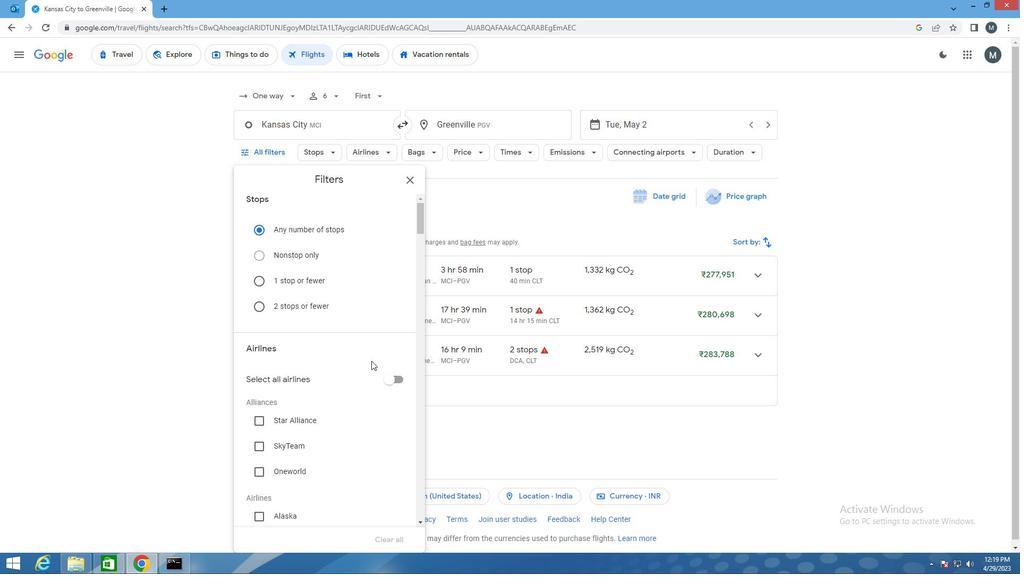 
Action: Mouse scrolled (371, 358) with delta (0, 0)
Screenshot: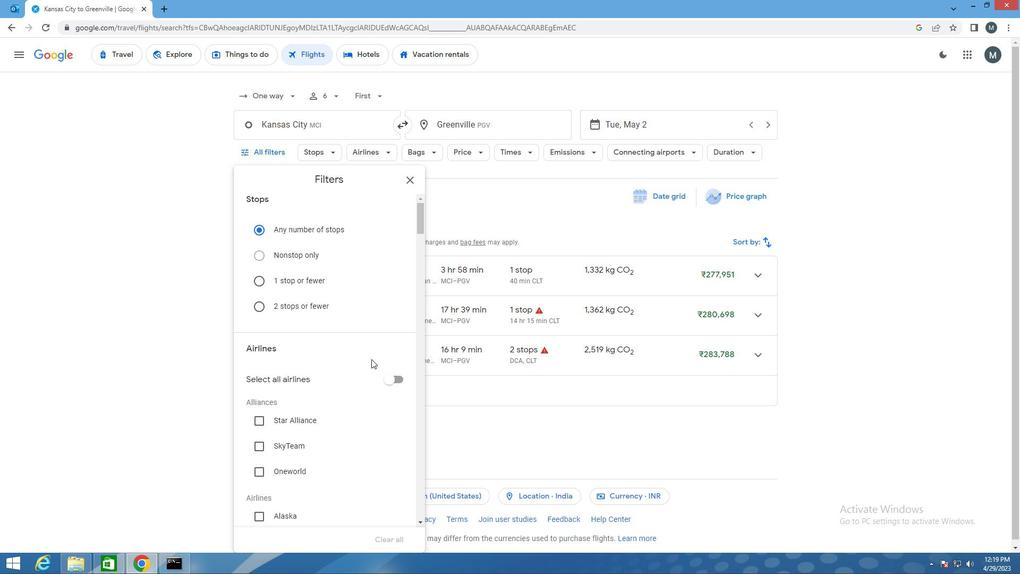 
Action: Mouse moved to (331, 361)
Screenshot: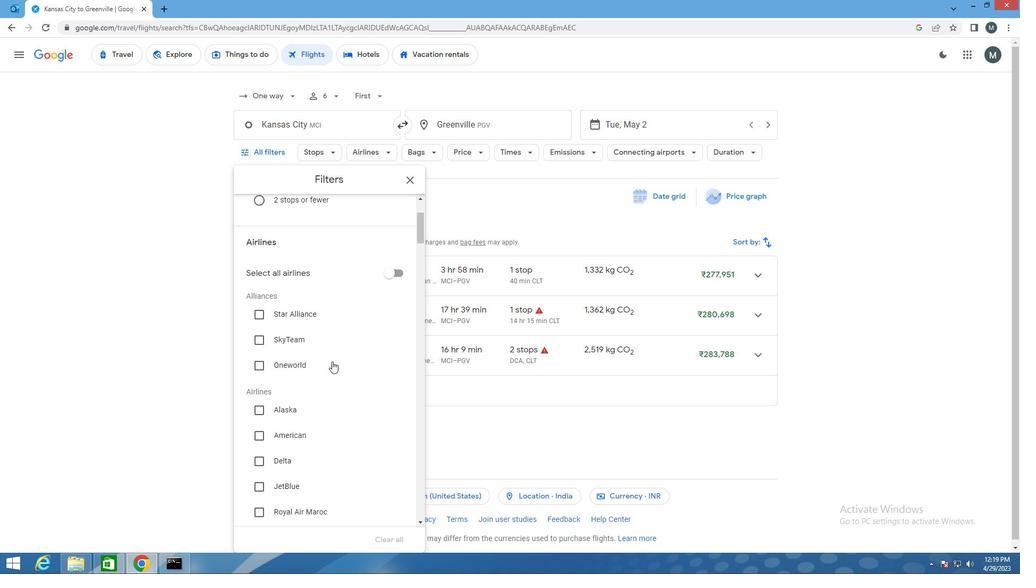 
Action: Mouse scrolled (331, 360) with delta (0, 0)
Screenshot: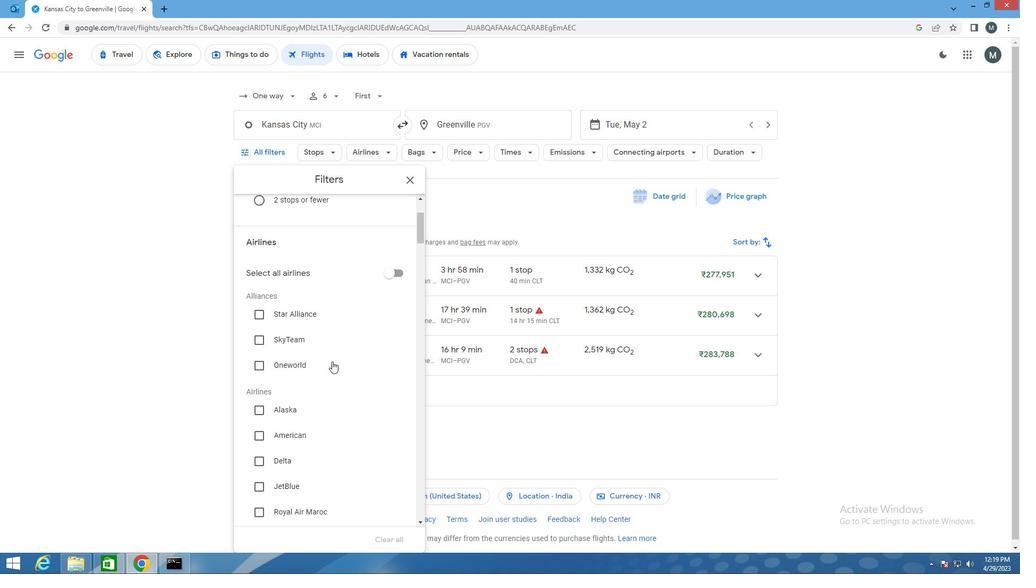 
Action: Mouse moved to (313, 365)
Screenshot: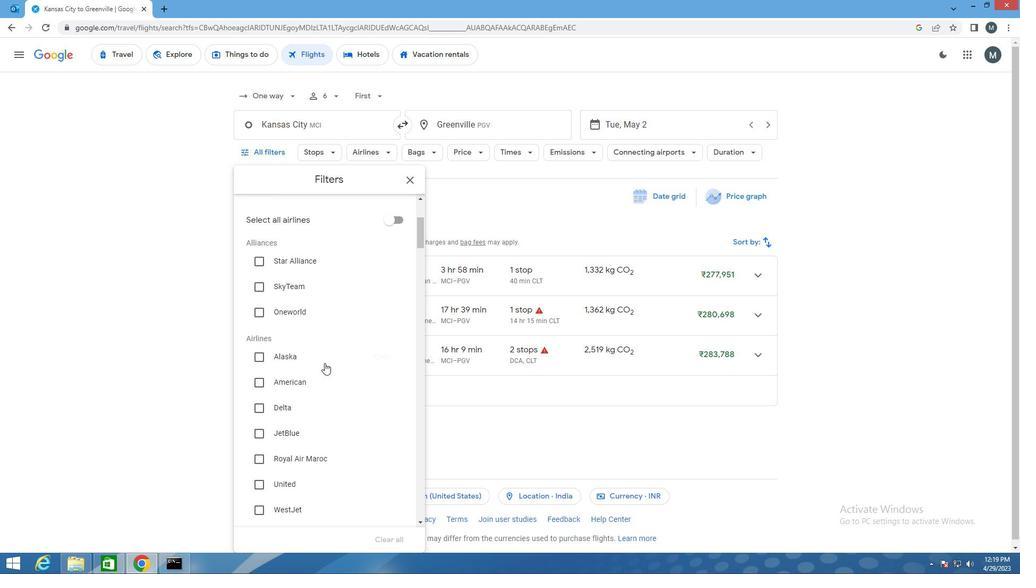 
Action: Mouse scrolled (313, 365) with delta (0, 0)
Screenshot: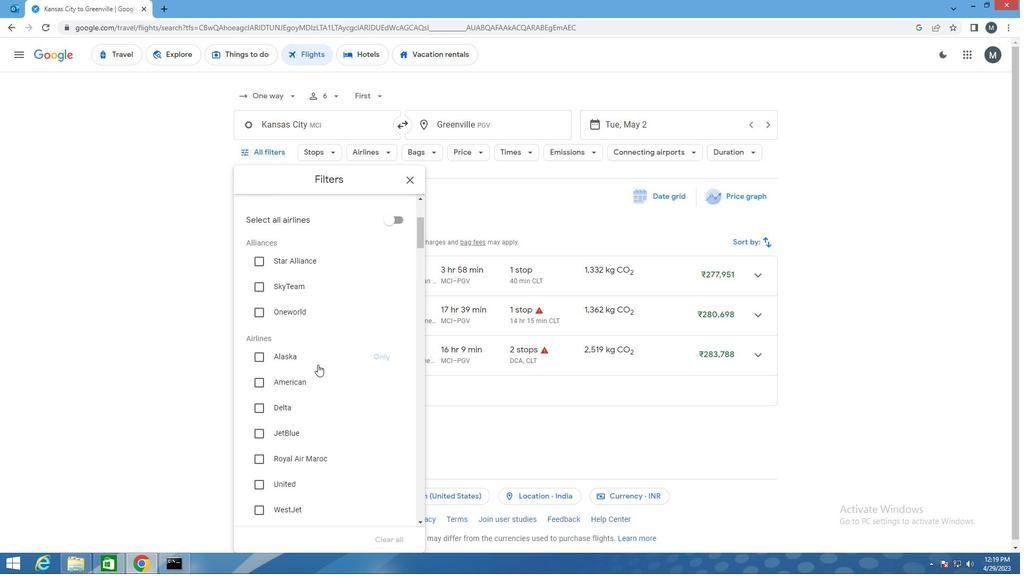 
Action: Mouse moved to (312, 365)
Screenshot: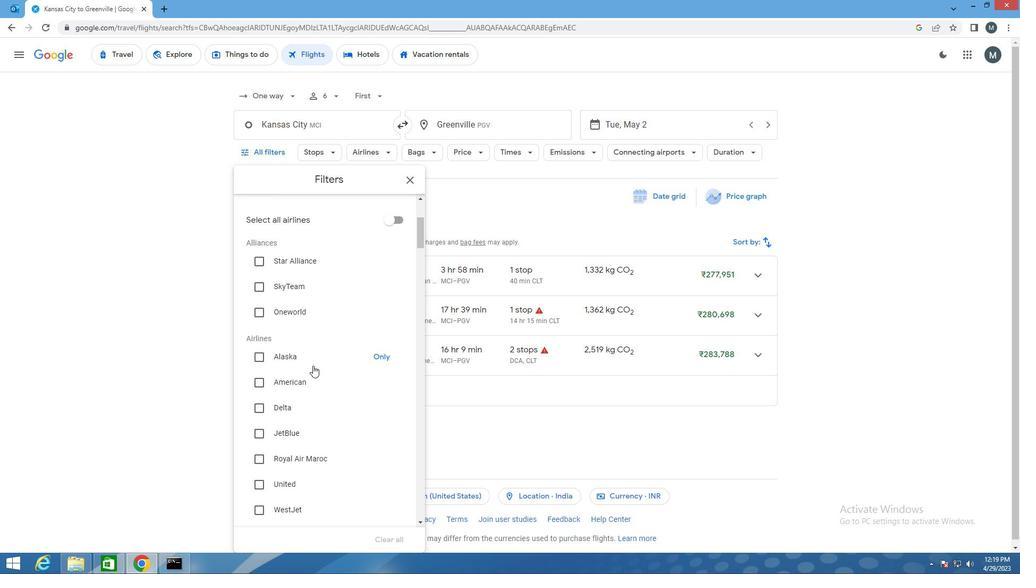 
Action: Mouse scrolled (312, 365) with delta (0, 0)
Screenshot: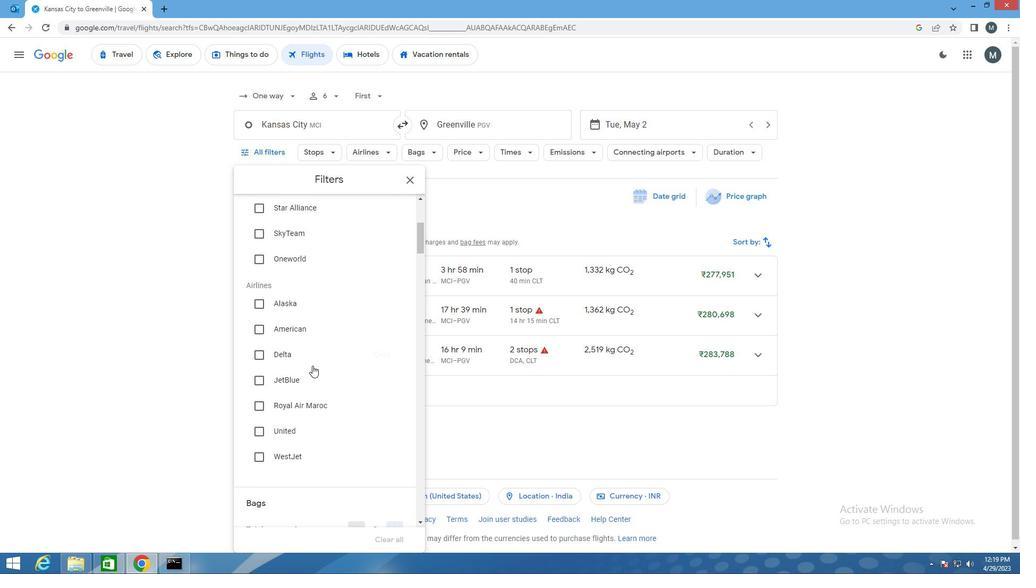 
Action: Mouse moved to (311, 322)
Screenshot: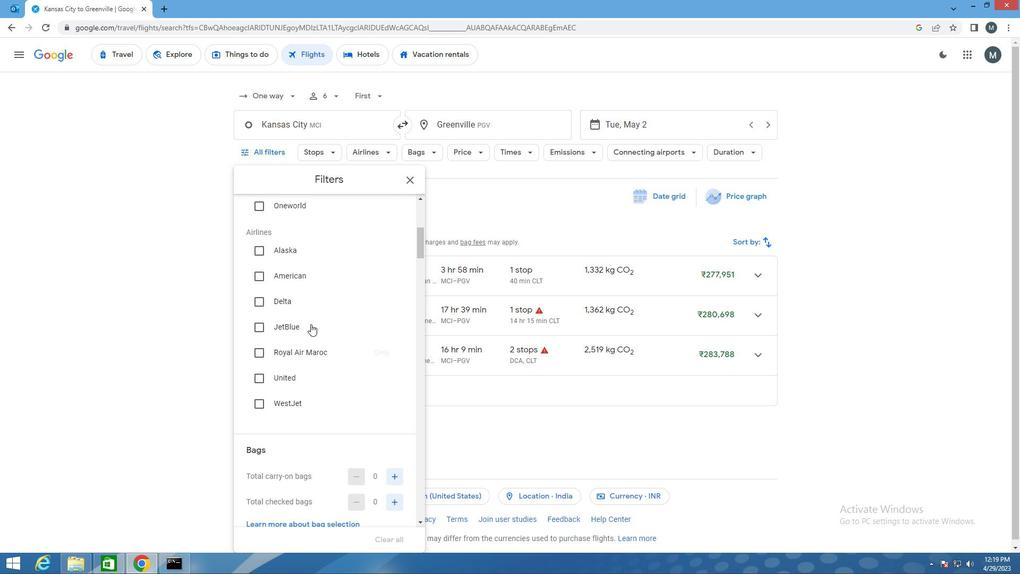 
Action: Mouse scrolled (311, 321) with delta (0, 0)
Screenshot: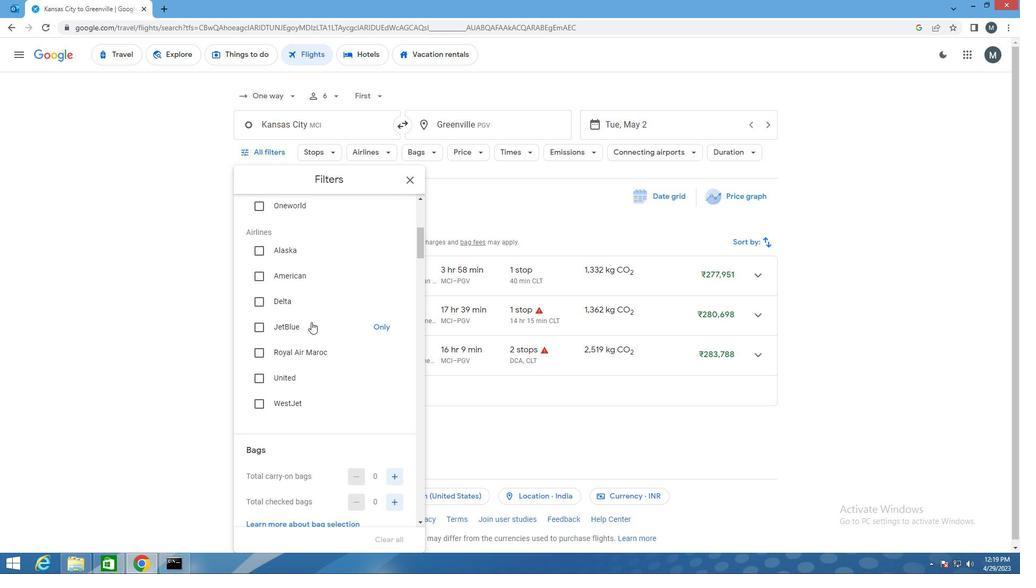 
Action: Mouse moved to (312, 320)
Screenshot: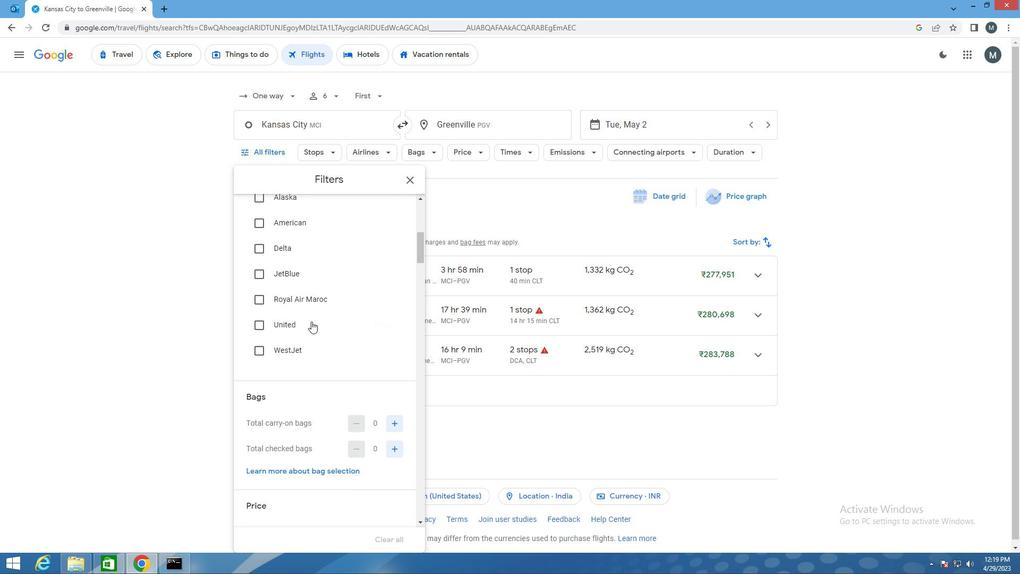 
Action: Mouse scrolled (312, 320) with delta (0, 0)
Screenshot: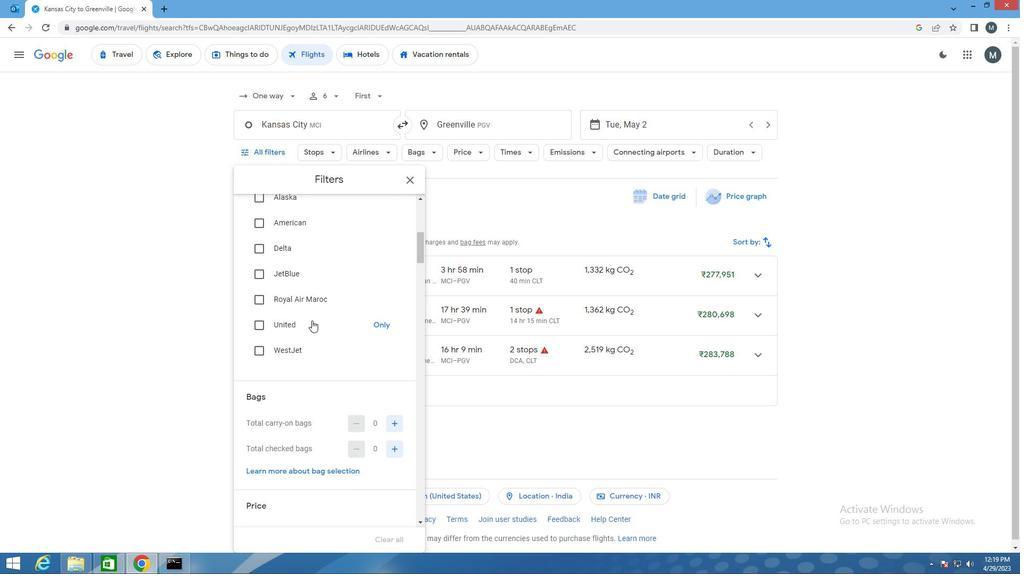 
Action: Mouse moved to (390, 371)
Screenshot: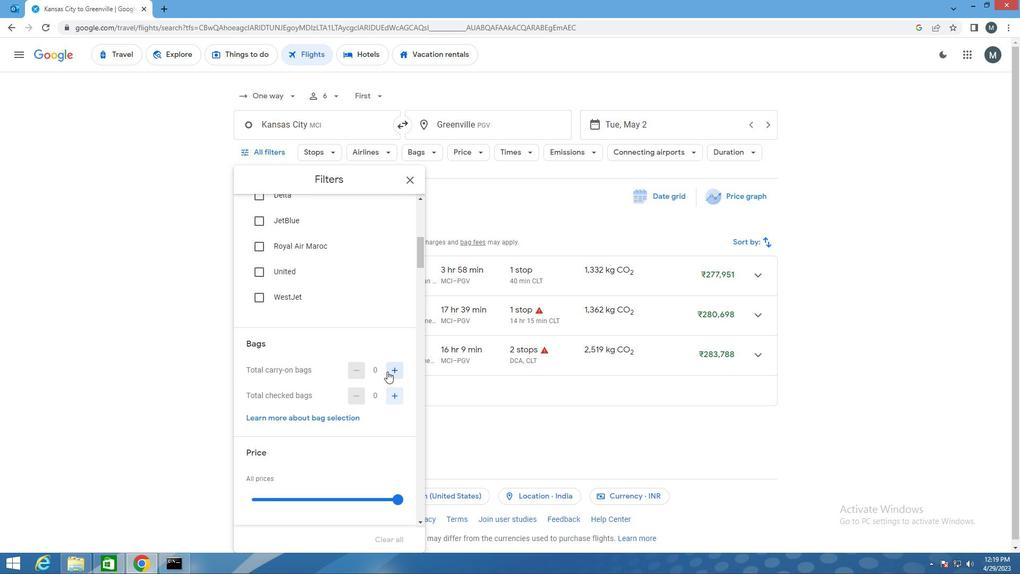 
Action: Mouse pressed left at (390, 371)
Screenshot: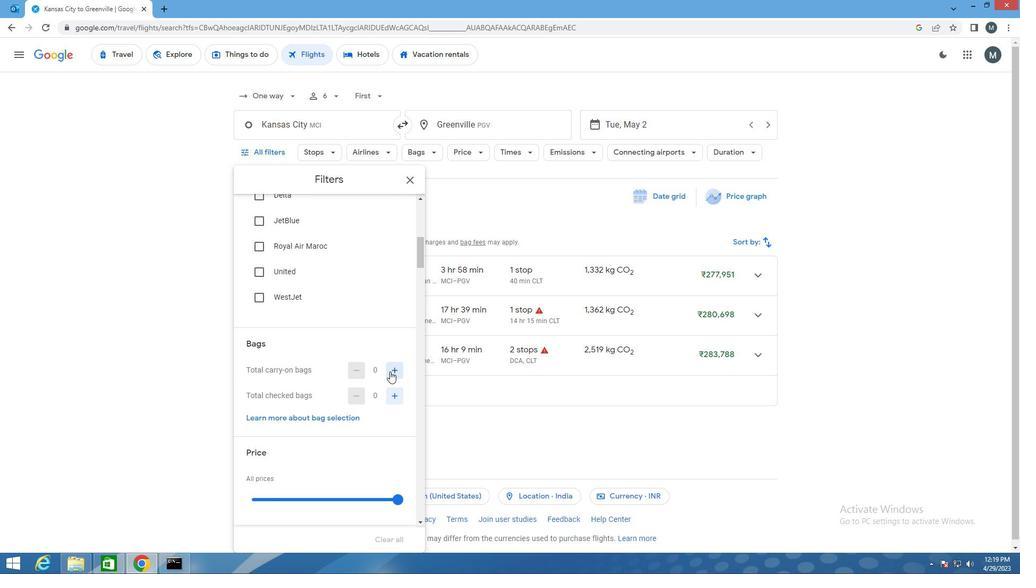 
Action: Mouse pressed left at (390, 371)
Screenshot: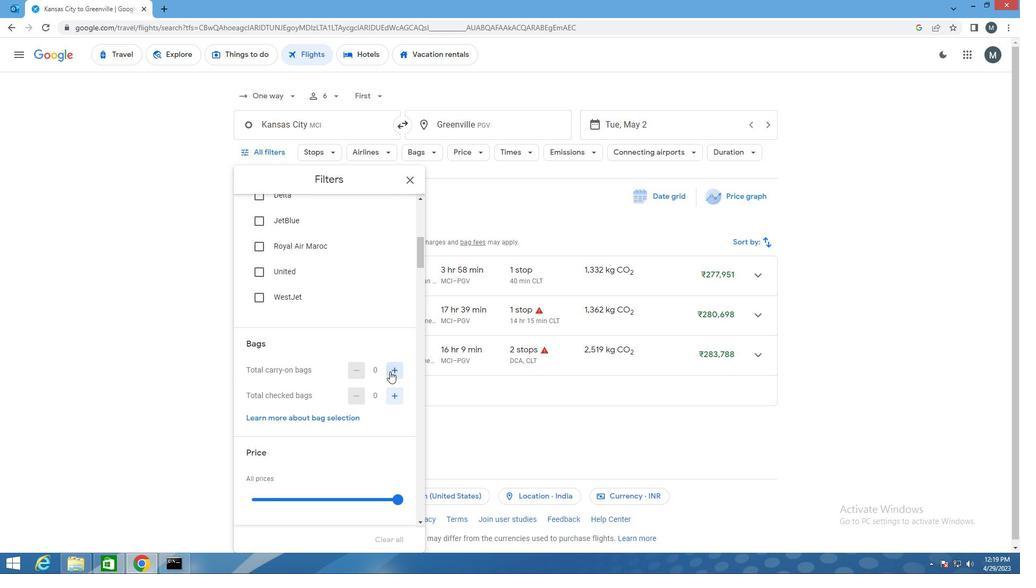 
Action: Mouse moved to (380, 366)
Screenshot: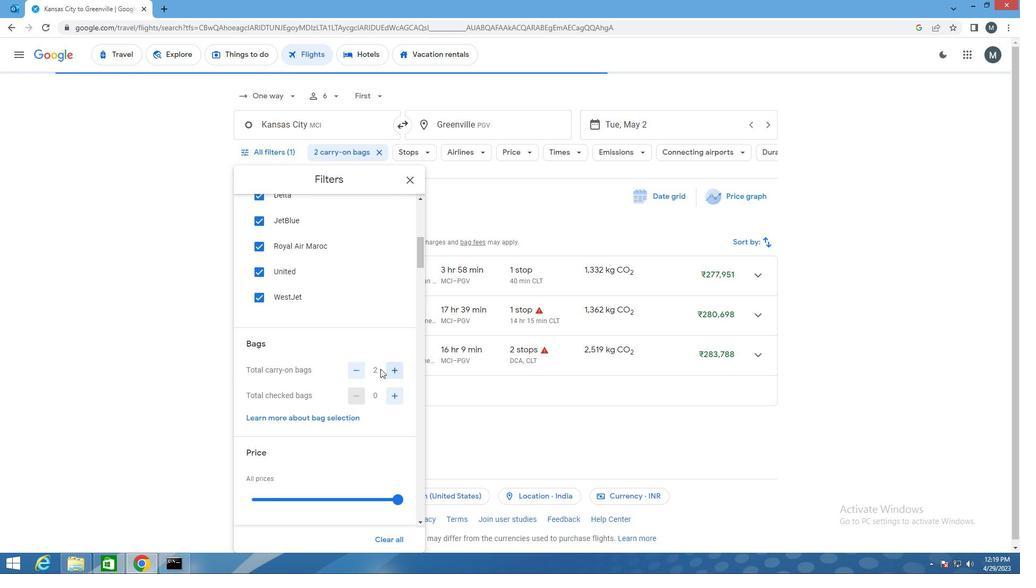 
Action: Mouse scrolled (380, 366) with delta (0, 0)
Screenshot: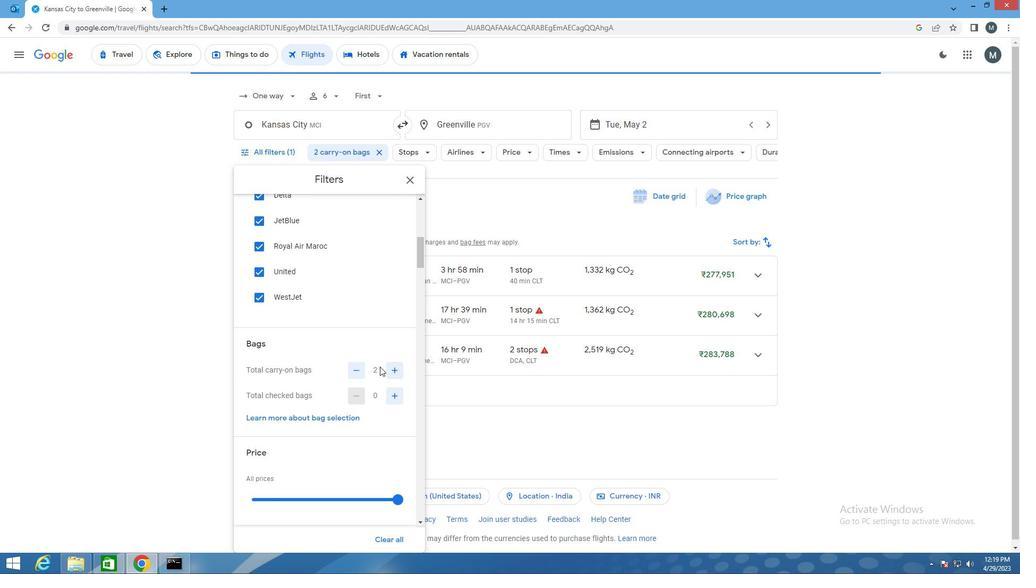 
Action: Mouse moved to (376, 366)
Screenshot: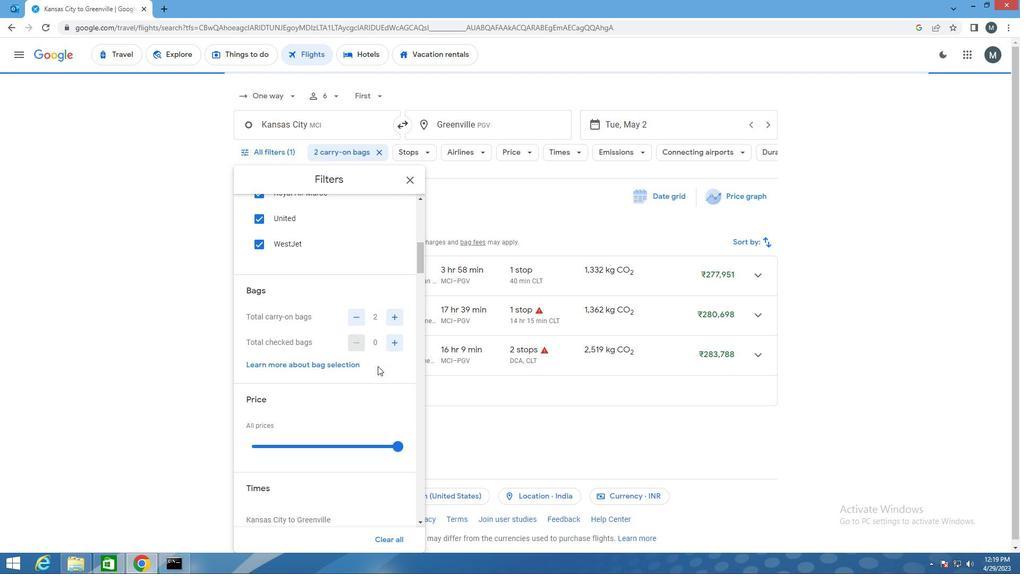 
Action: Mouse scrolled (376, 365) with delta (0, 0)
Screenshot: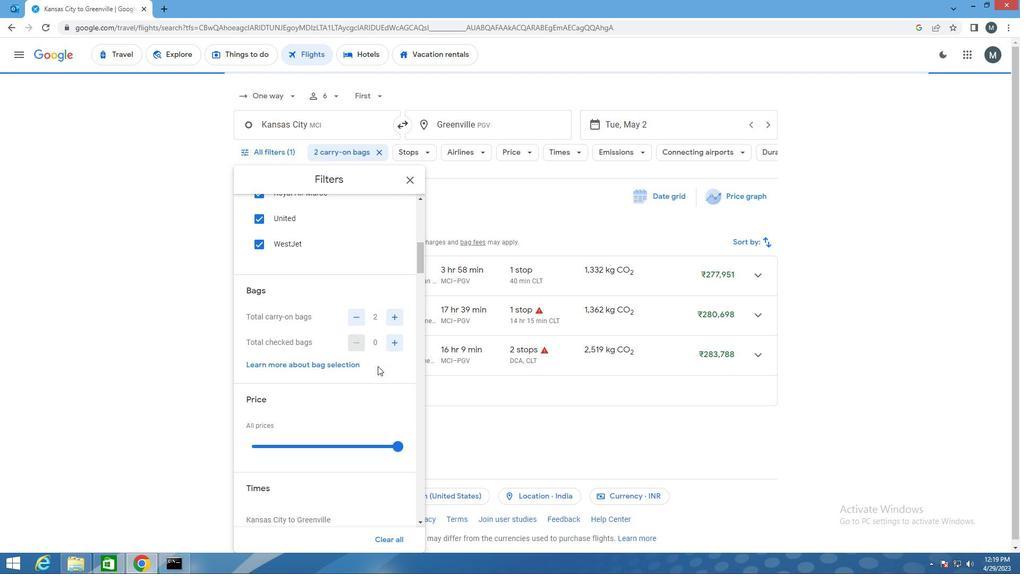 
Action: Mouse moved to (317, 391)
Screenshot: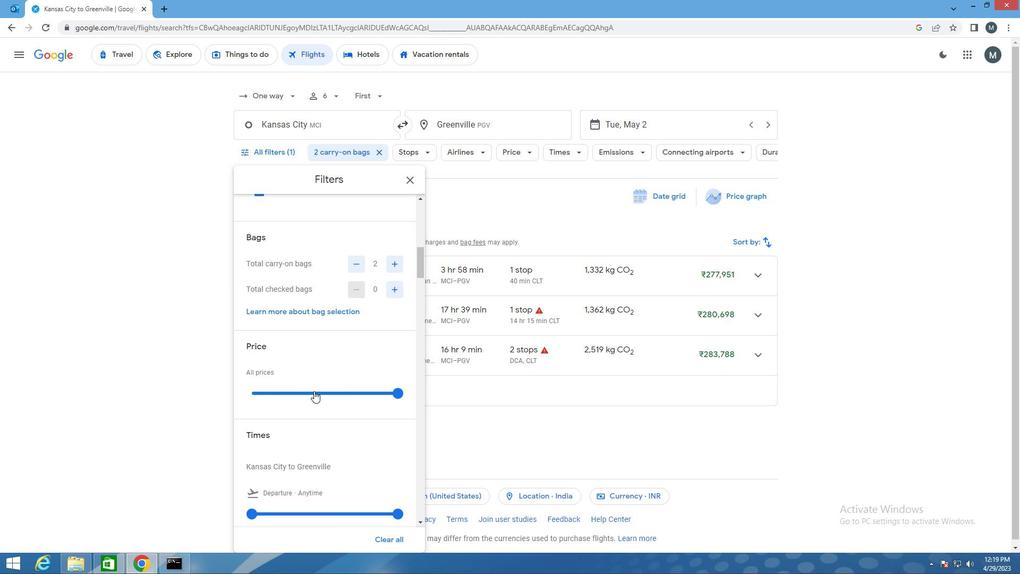 
Action: Mouse pressed left at (317, 391)
Screenshot: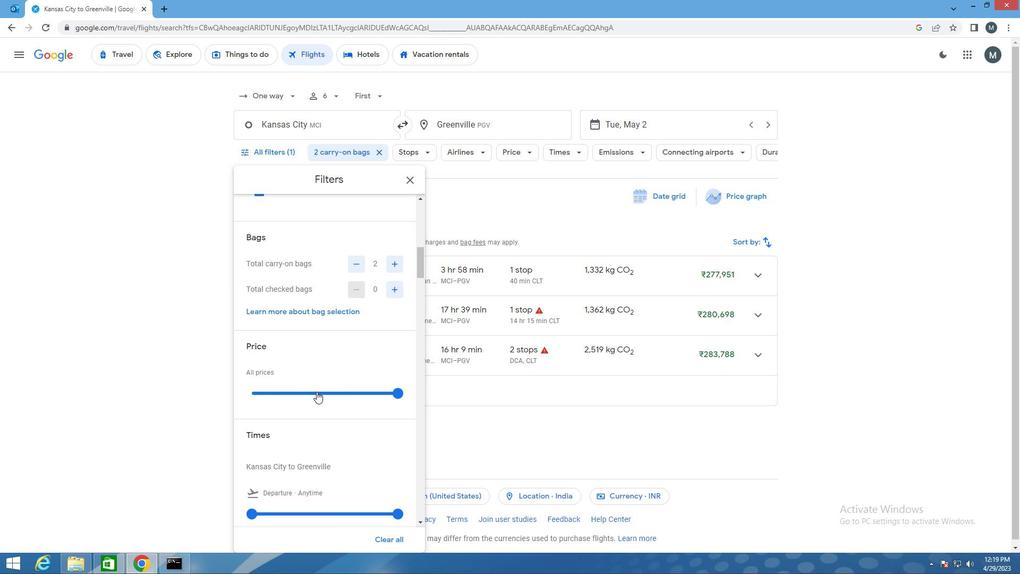 
Action: Mouse moved to (317, 391)
Screenshot: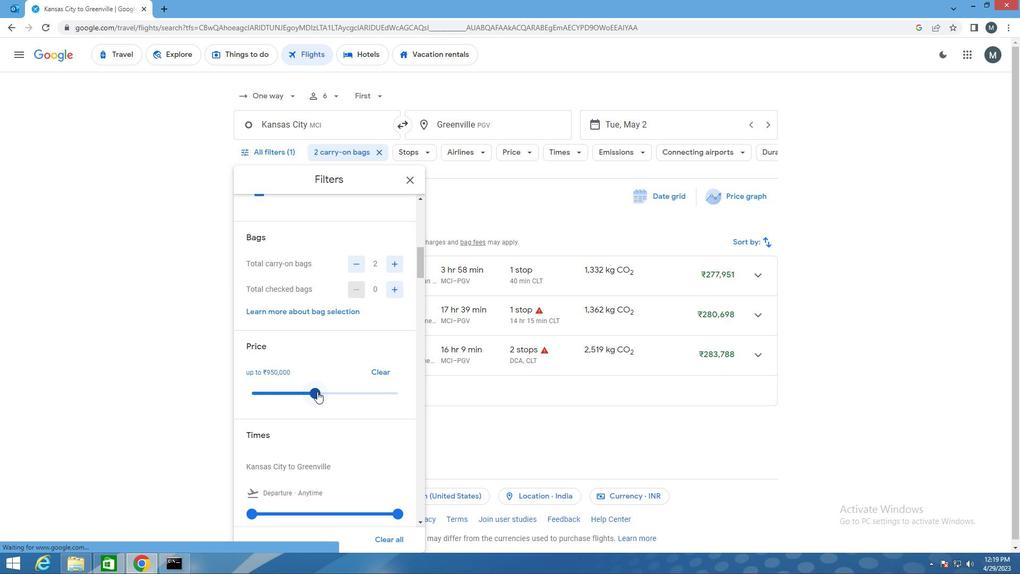 
Action: Mouse pressed left at (317, 391)
Screenshot: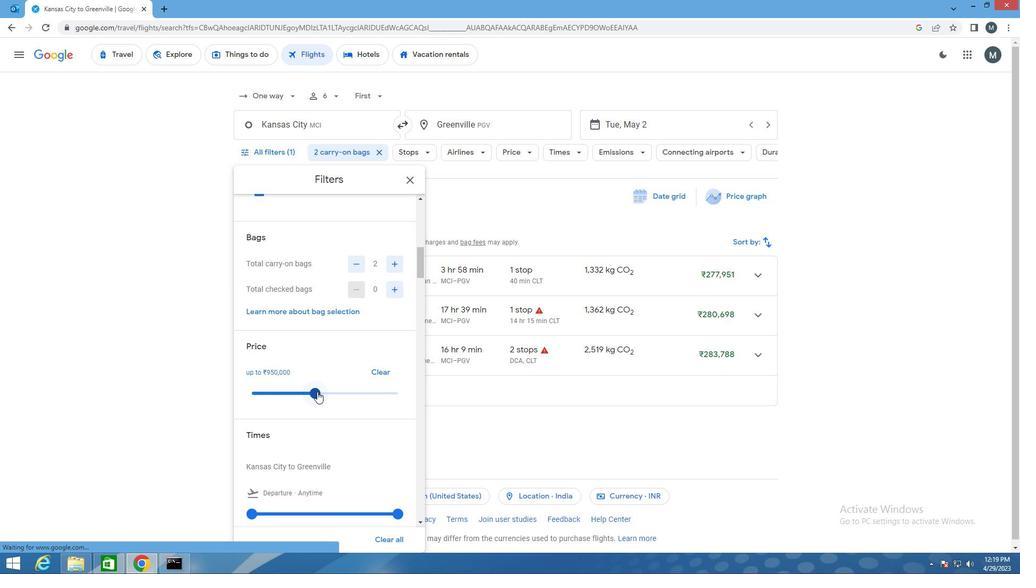 
Action: Mouse moved to (341, 380)
Screenshot: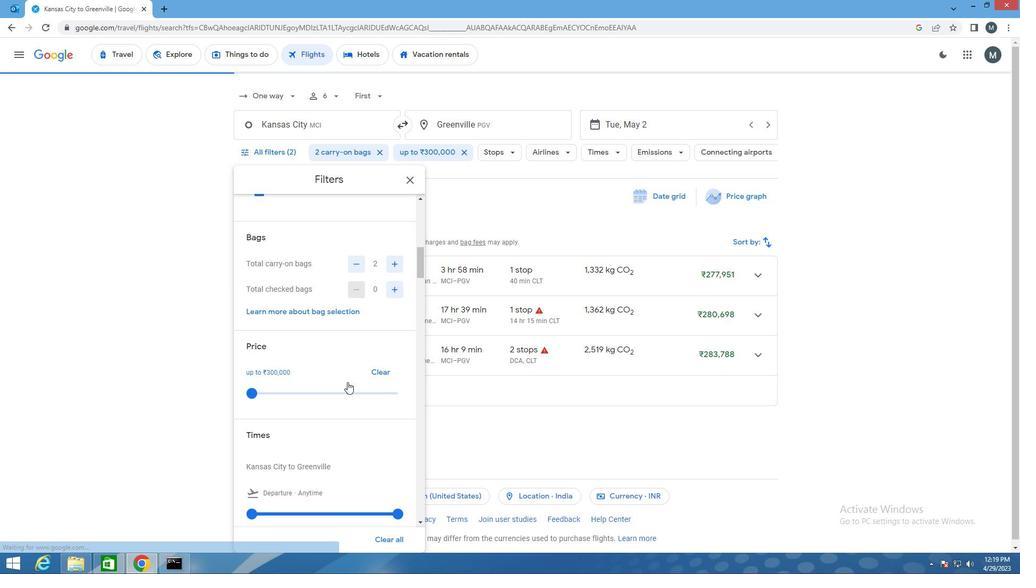 
Action: Mouse scrolled (341, 380) with delta (0, 0)
Screenshot: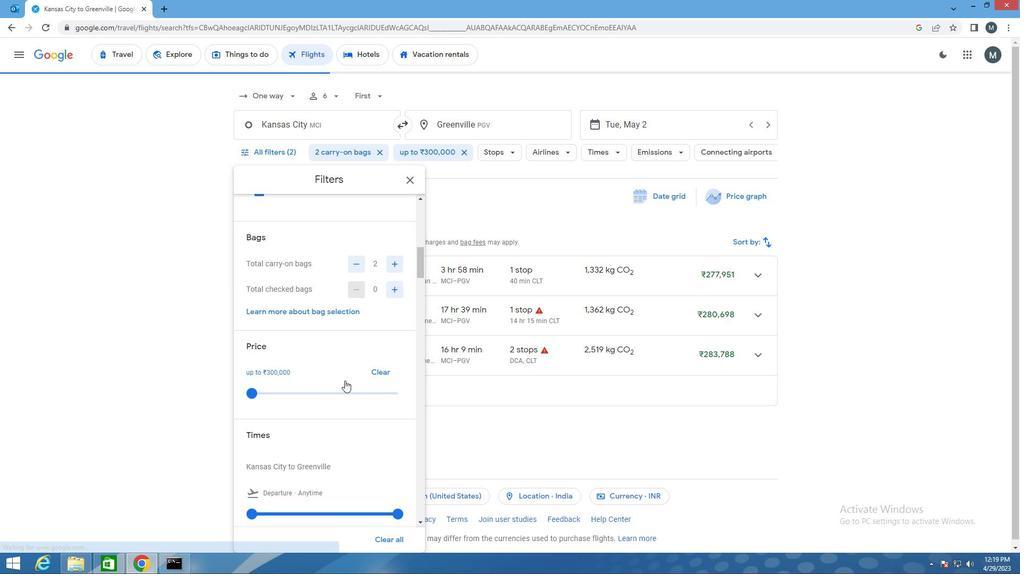 
Action: Mouse moved to (340, 373)
Screenshot: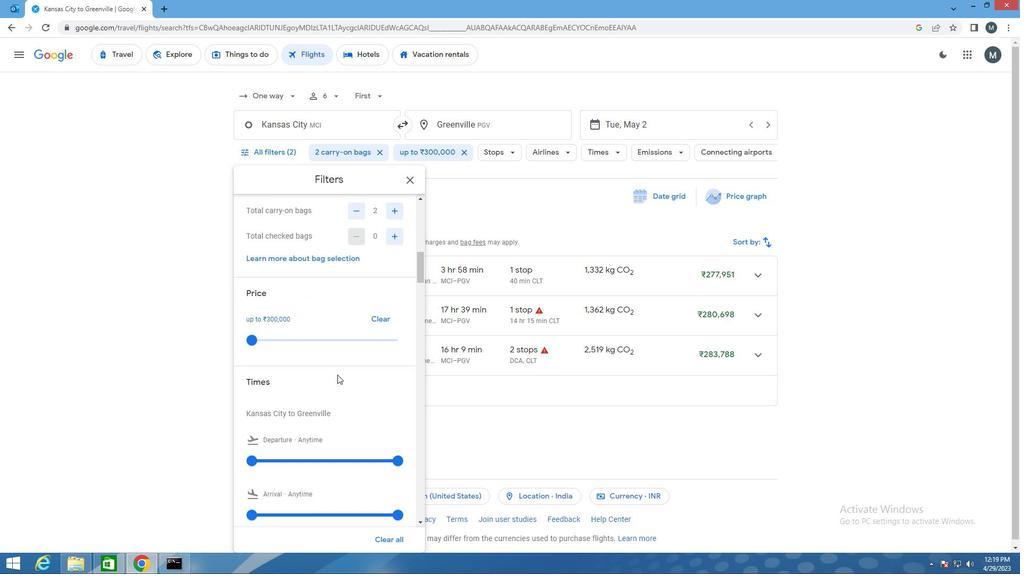 
Action: Mouse scrolled (340, 372) with delta (0, 0)
Screenshot: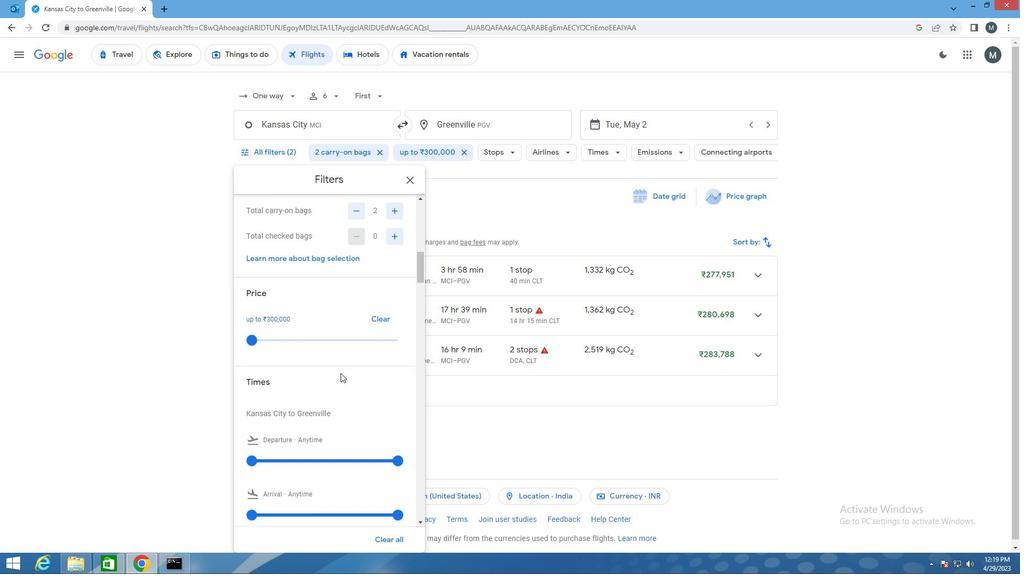 
Action: Mouse moved to (266, 409)
Screenshot: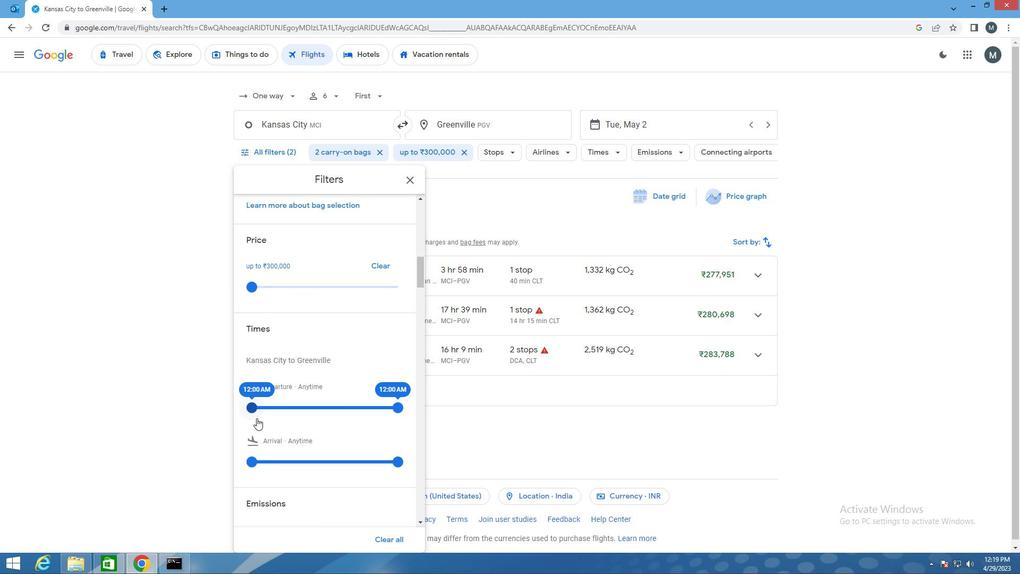 
Action: Mouse pressed left at (266, 409)
Screenshot: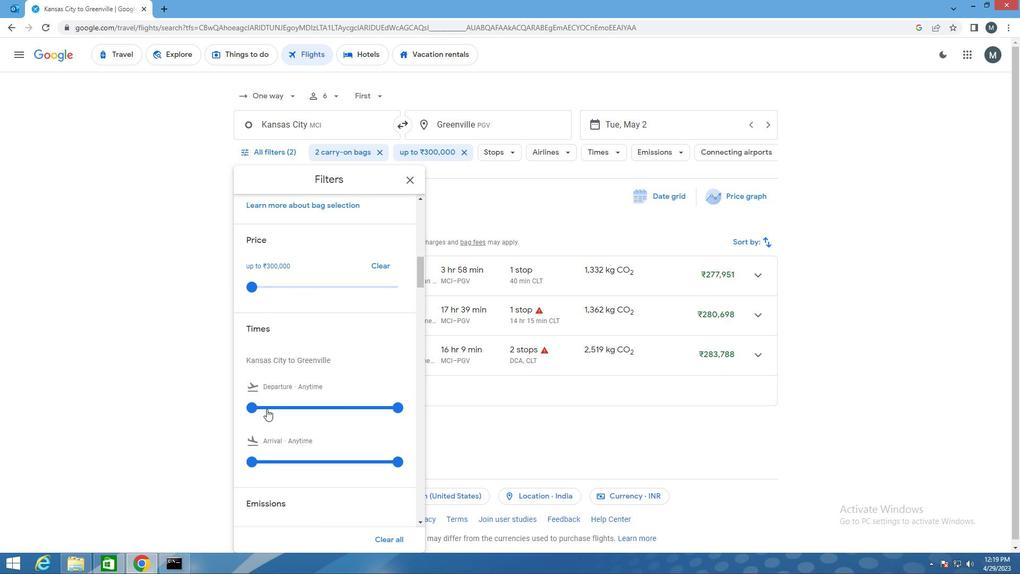 
Action: Mouse moved to (275, 406)
Screenshot: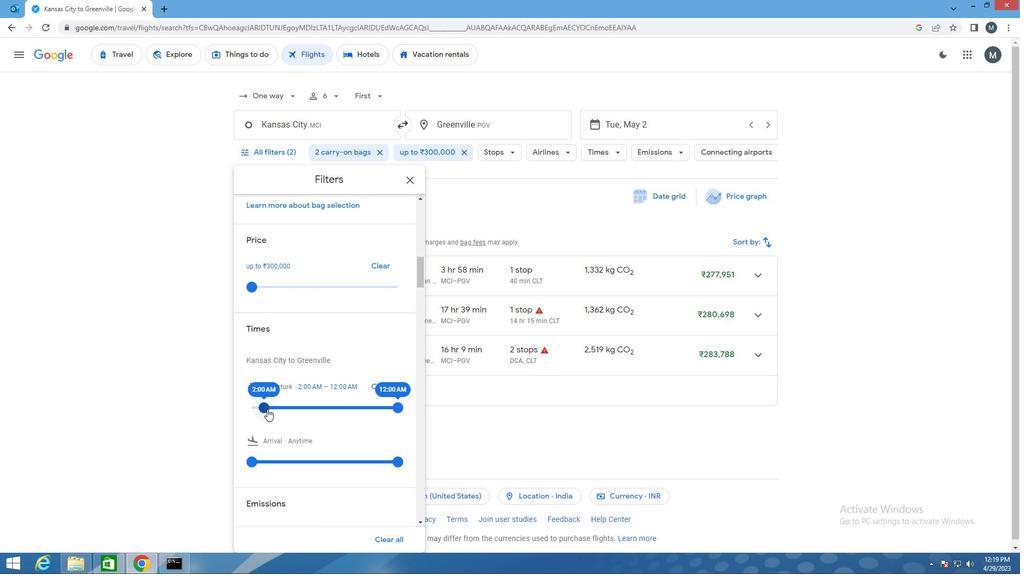 
Action: Mouse pressed left at (275, 406)
Screenshot: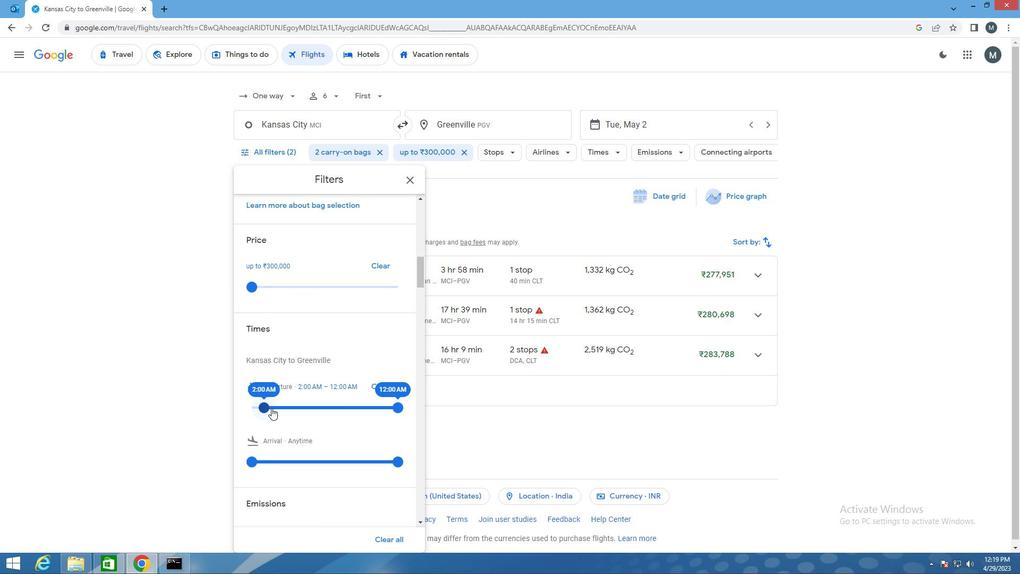 
Action: Mouse moved to (398, 408)
Screenshot: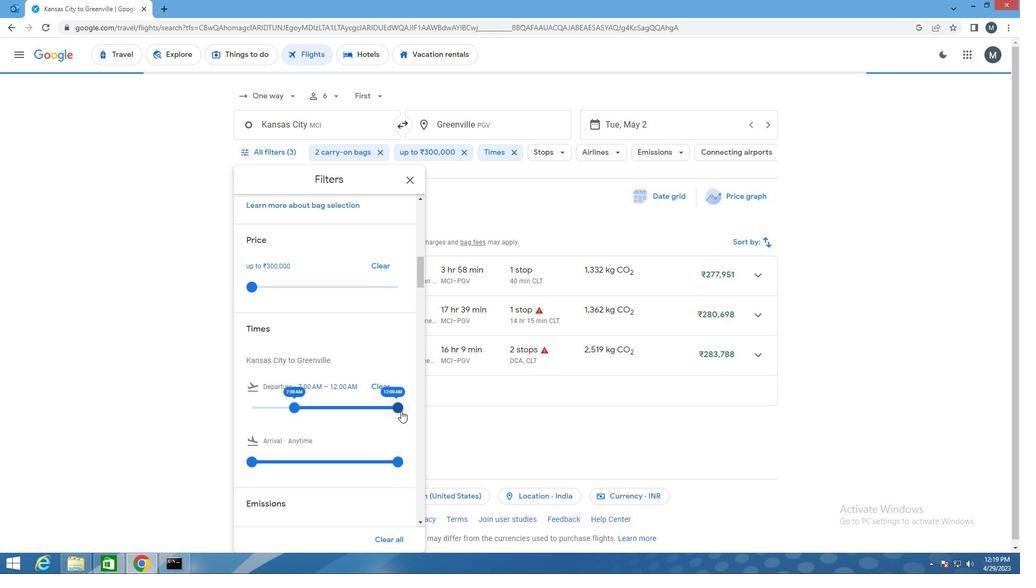 
Action: Mouse pressed left at (398, 408)
Screenshot: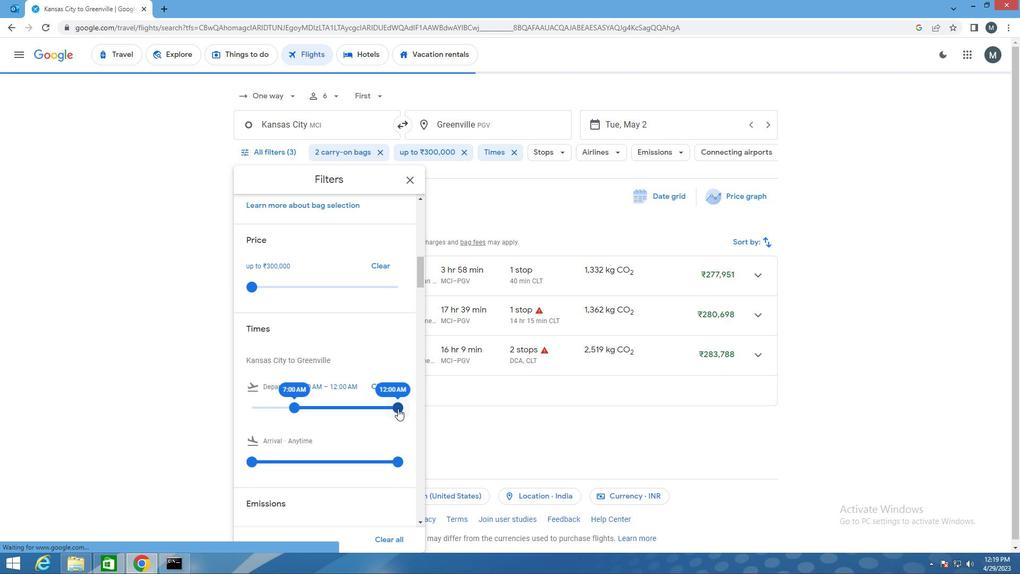 
Action: Mouse moved to (339, 360)
Screenshot: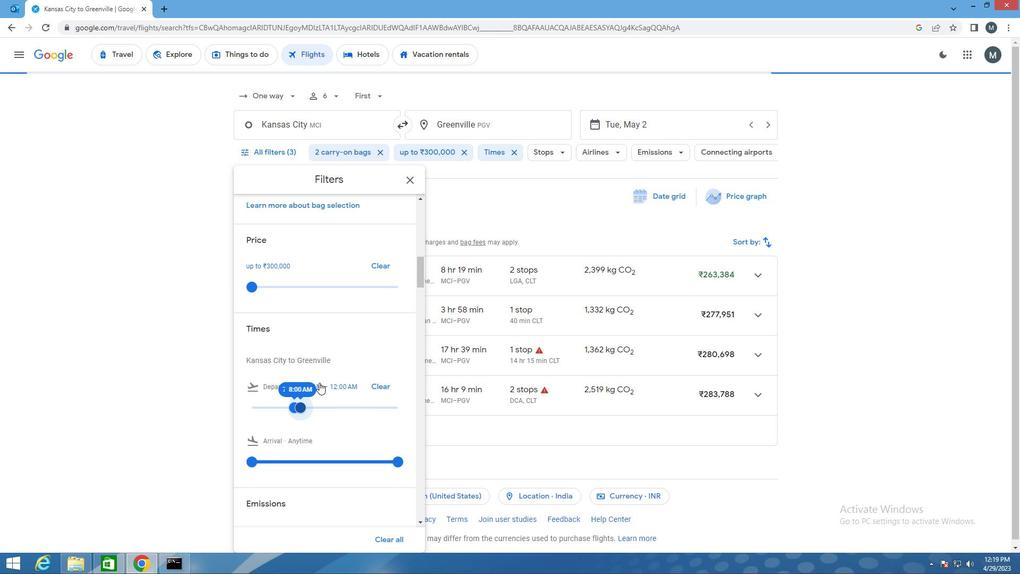 
Action: Mouse scrolled (339, 359) with delta (0, 0)
Screenshot: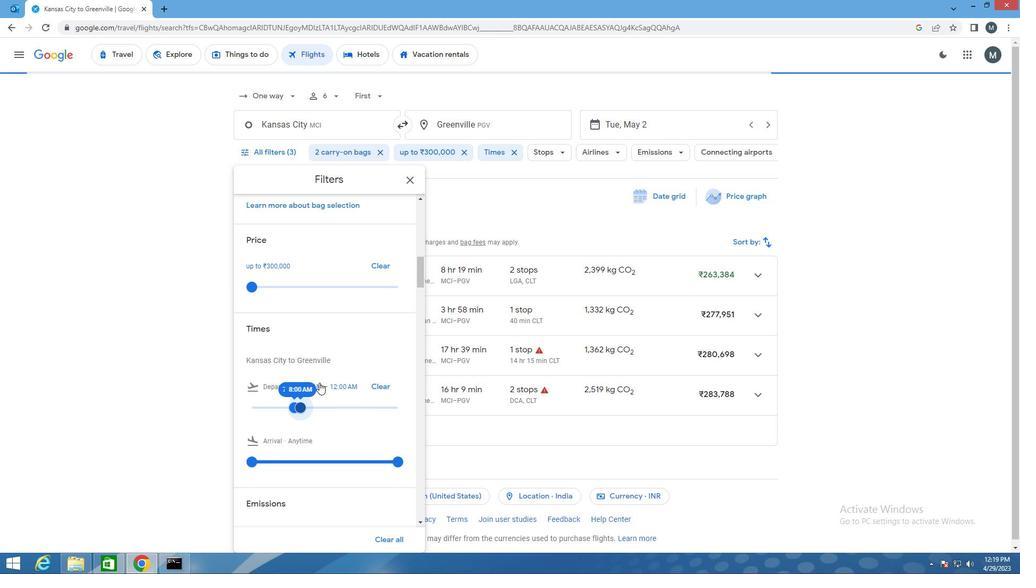 
Action: Mouse scrolled (339, 359) with delta (0, 0)
Screenshot: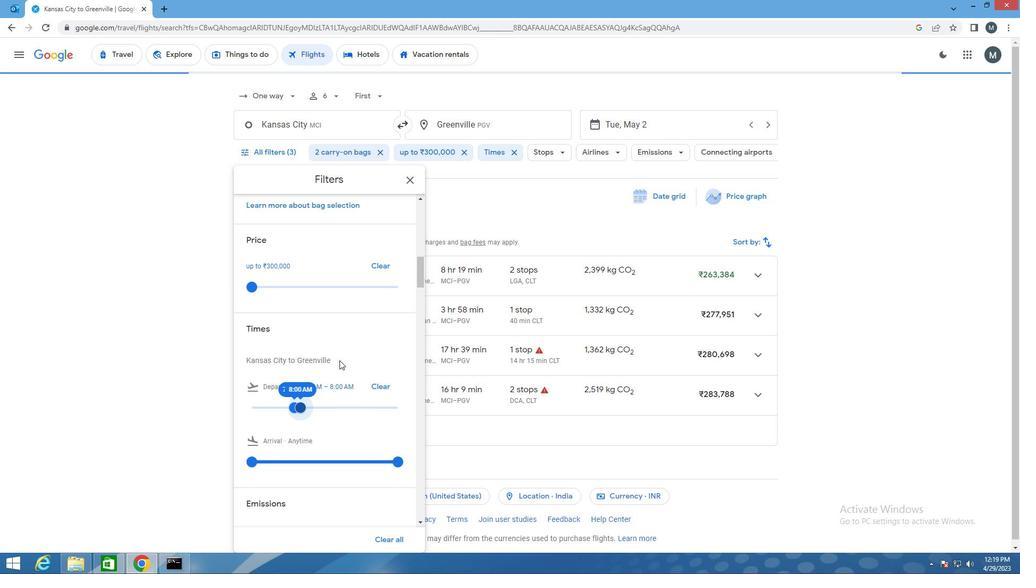 
Action: Mouse moved to (406, 181)
Screenshot: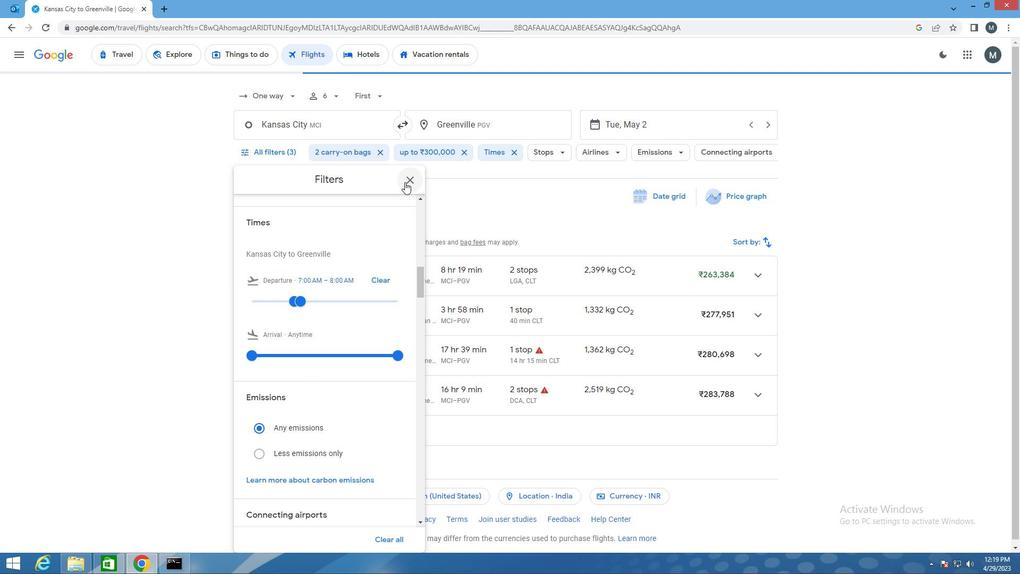 
Action: Mouse pressed left at (406, 181)
Screenshot: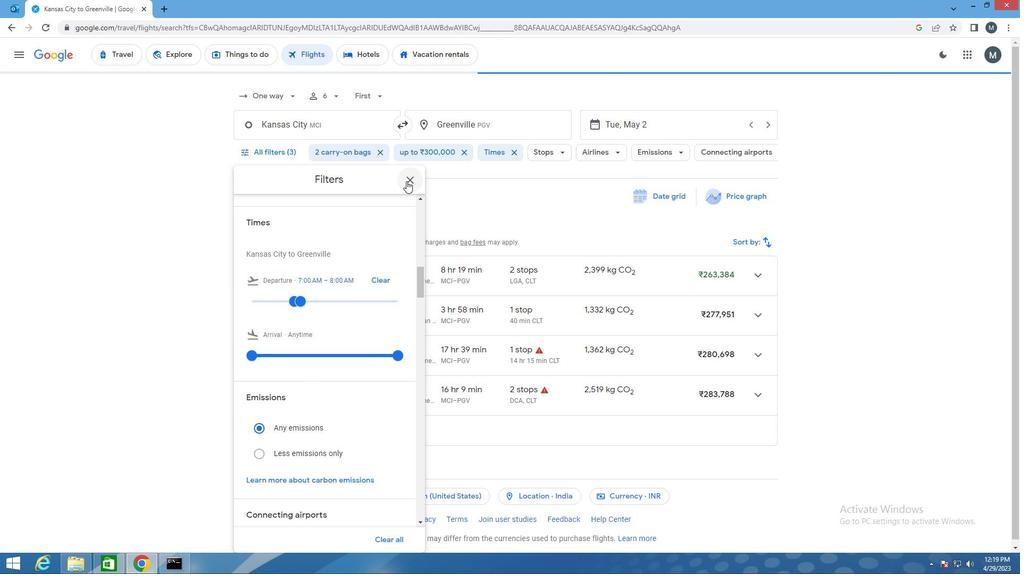 
